 Task: Search one way flight ticket for 5 adults, 2 children, 1 infant in seat and 1 infant on lap in economy from Sitka: Sitka Rocky Gutierrez Airport to Riverton: Central Wyoming Regional Airport (was Riverton Regional) on 5-4-2023. Choice of flights is Delta. Number of bags: 10 checked bags. Price is upto 40000. Outbound departure time preference is 7:30.
Action: Mouse moved to (304, 257)
Screenshot: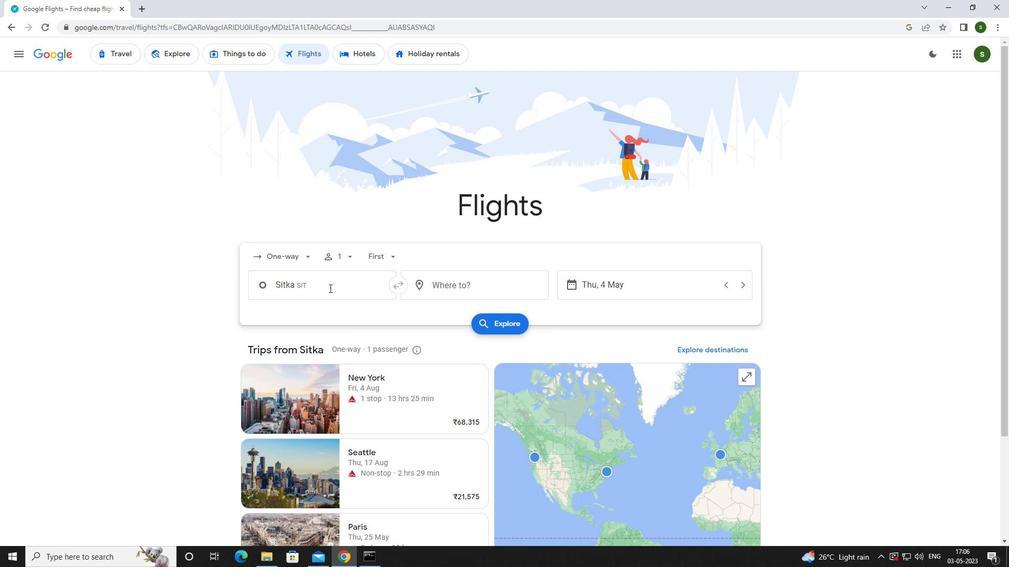 
Action: Mouse pressed left at (304, 257)
Screenshot: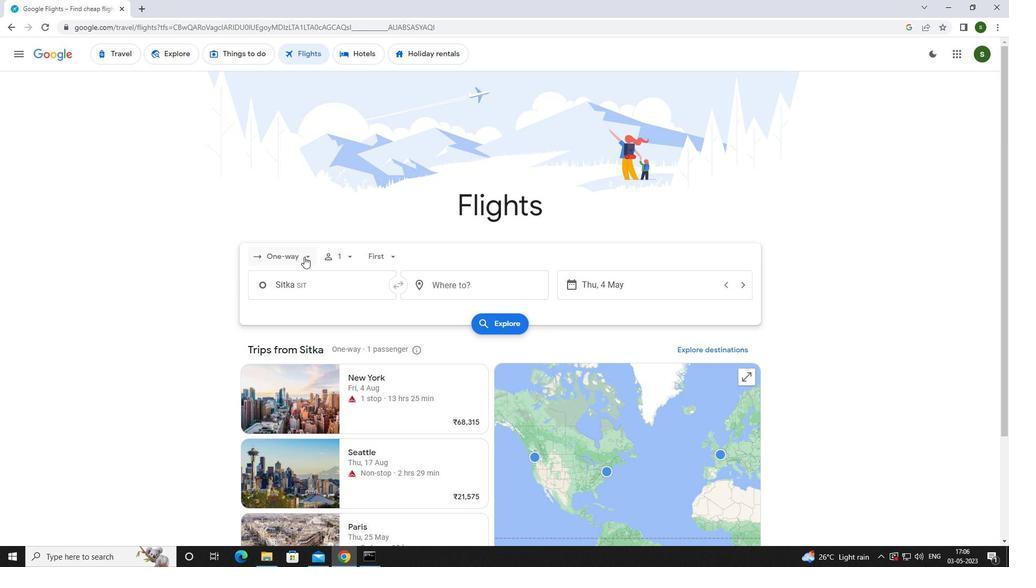 
Action: Mouse moved to (301, 304)
Screenshot: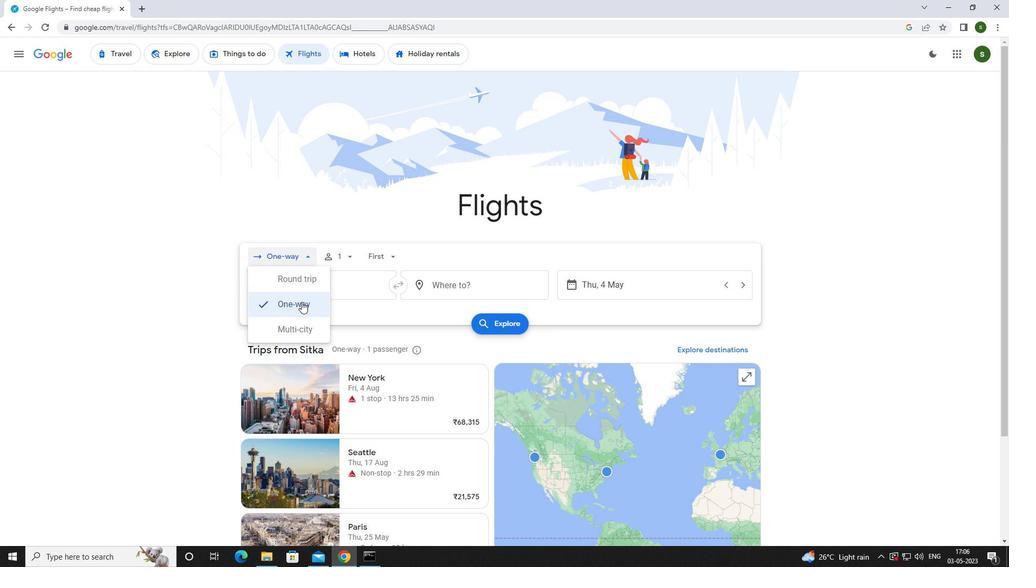 
Action: Mouse pressed left at (301, 304)
Screenshot: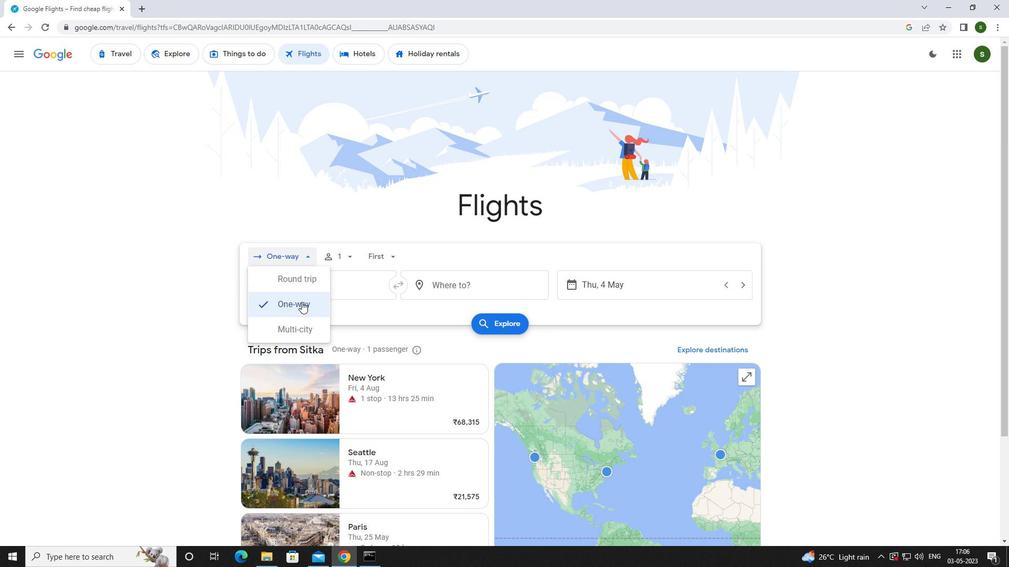 
Action: Mouse moved to (340, 252)
Screenshot: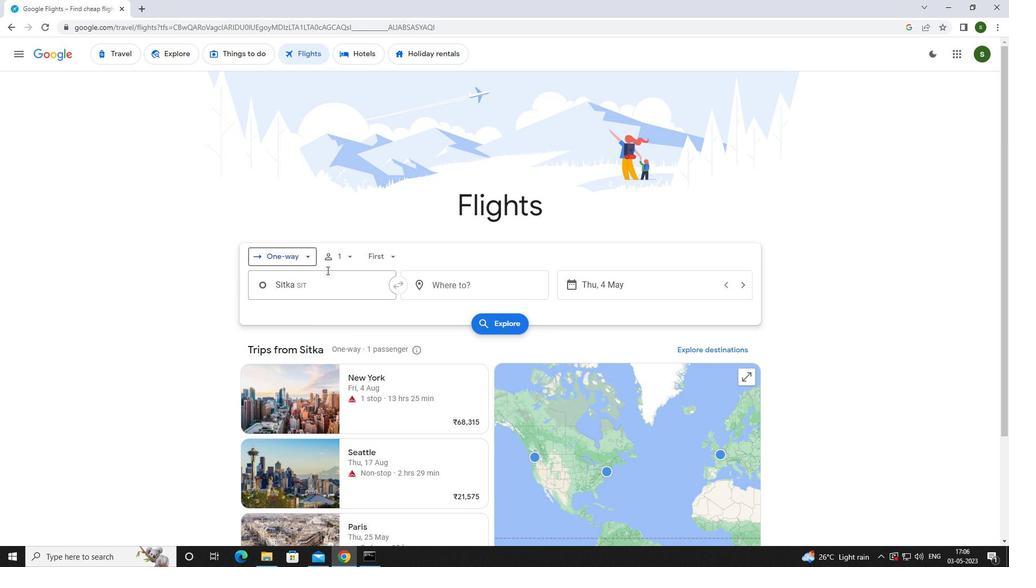 
Action: Mouse pressed left at (340, 252)
Screenshot: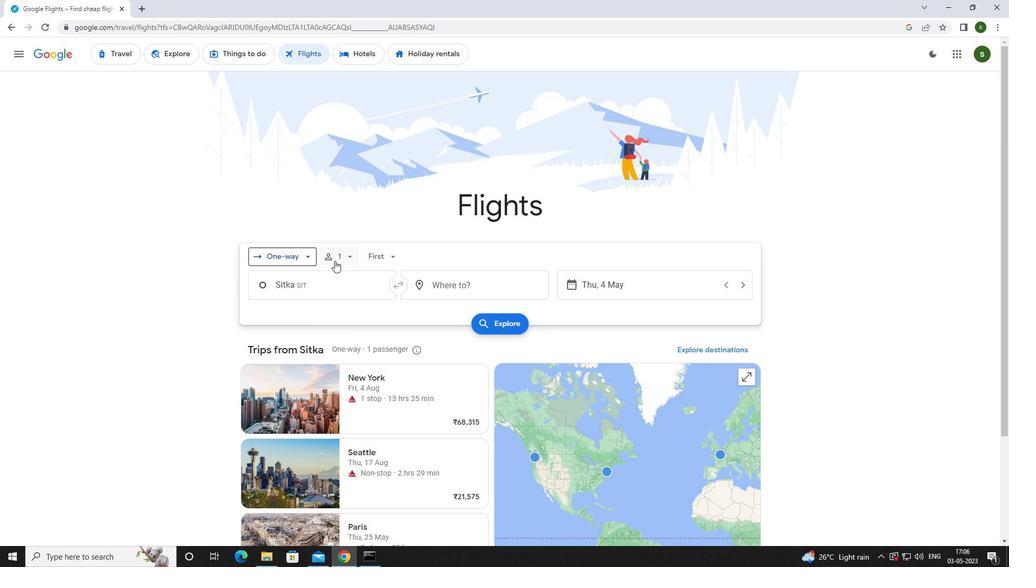 
Action: Mouse moved to (433, 285)
Screenshot: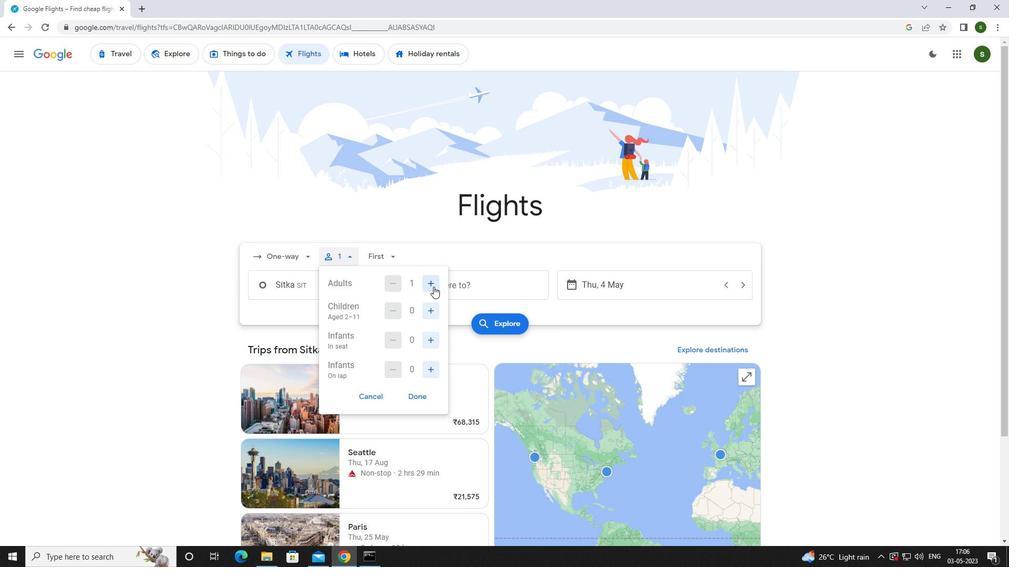 
Action: Mouse pressed left at (433, 285)
Screenshot: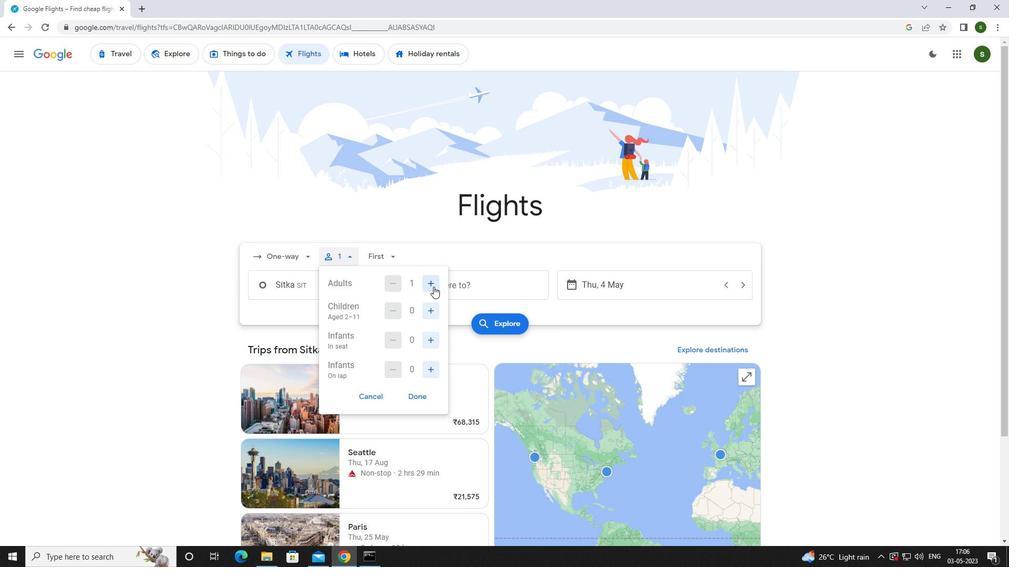 
Action: Mouse pressed left at (433, 285)
Screenshot: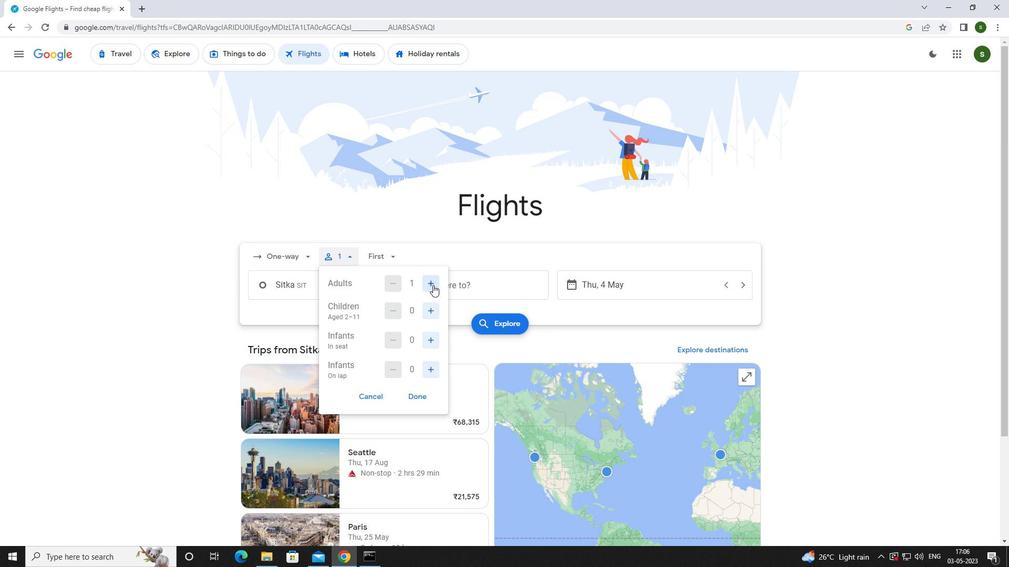 
Action: Mouse pressed left at (433, 285)
Screenshot: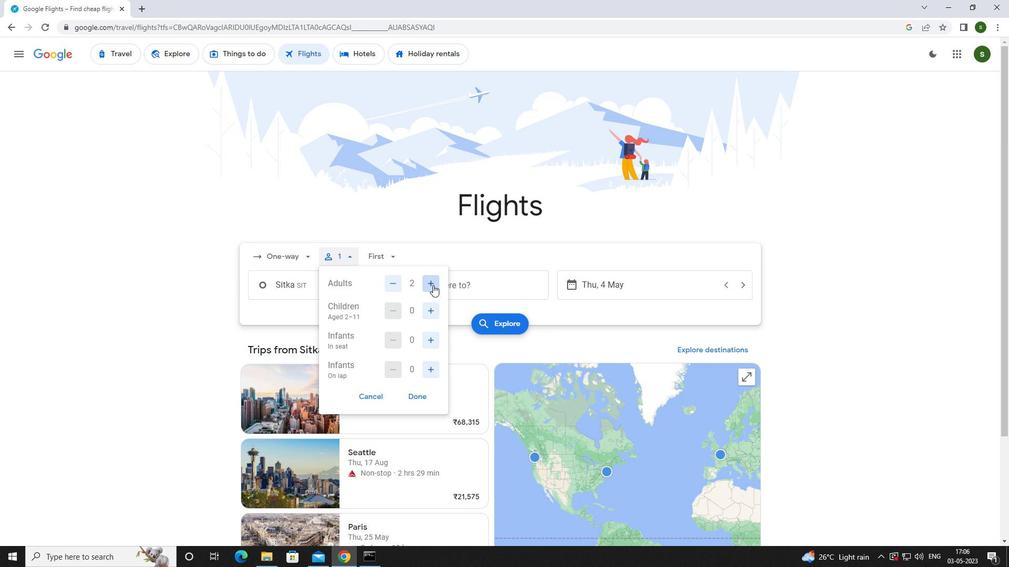 
Action: Mouse pressed left at (433, 285)
Screenshot: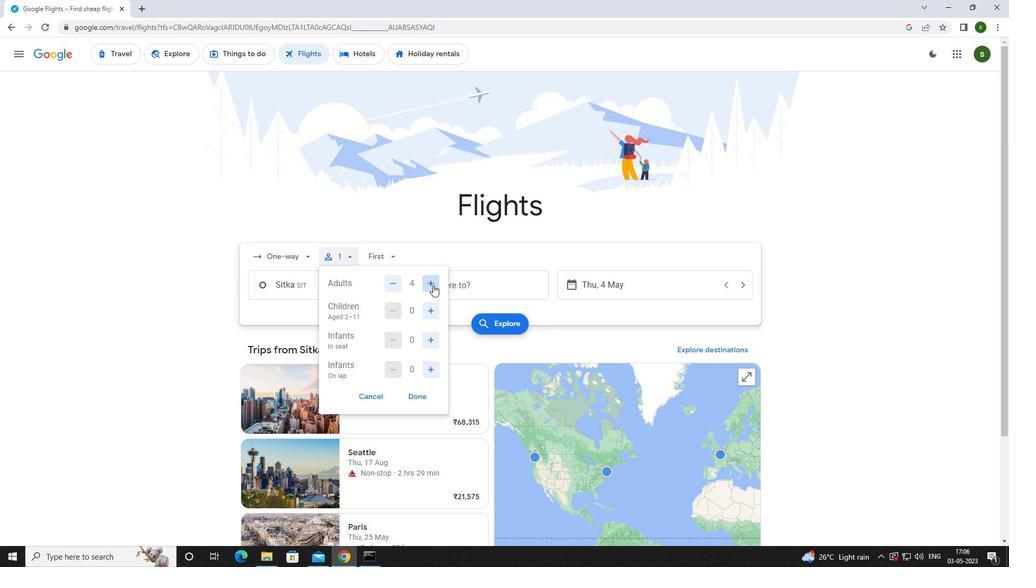 
Action: Mouse moved to (427, 309)
Screenshot: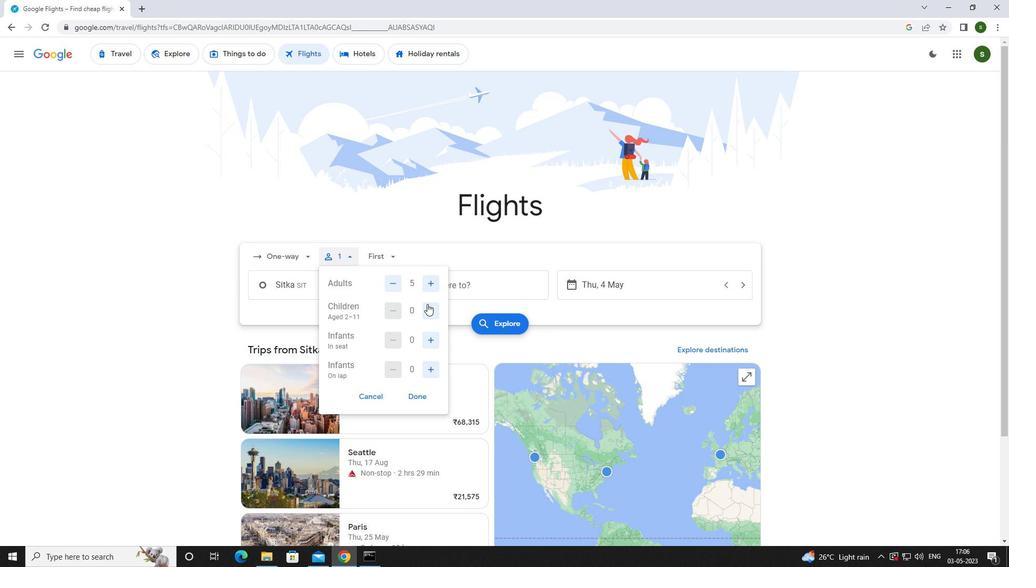 
Action: Mouse pressed left at (427, 309)
Screenshot: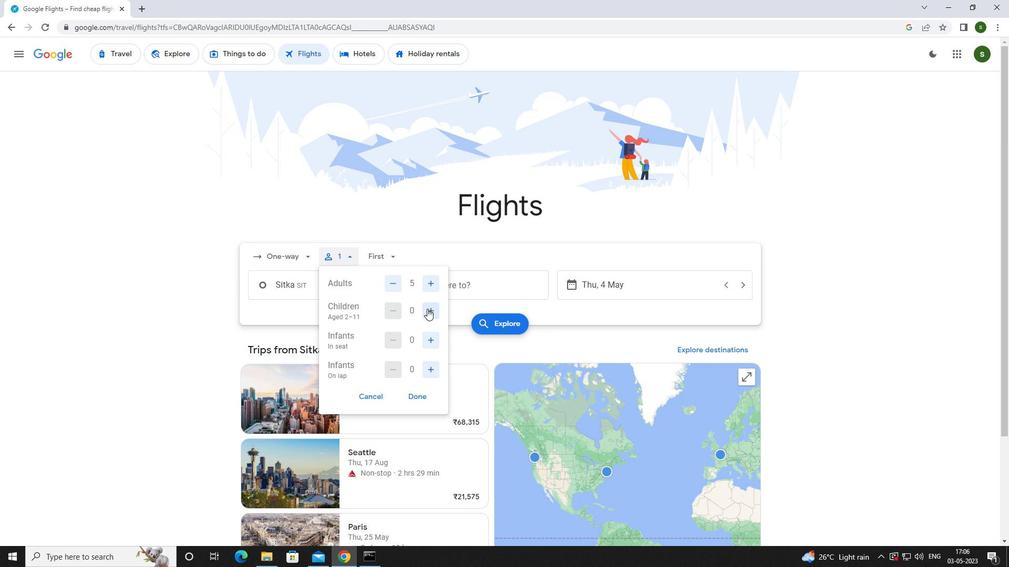 
Action: Mouse pressed left at (427, 309)
Screenshot: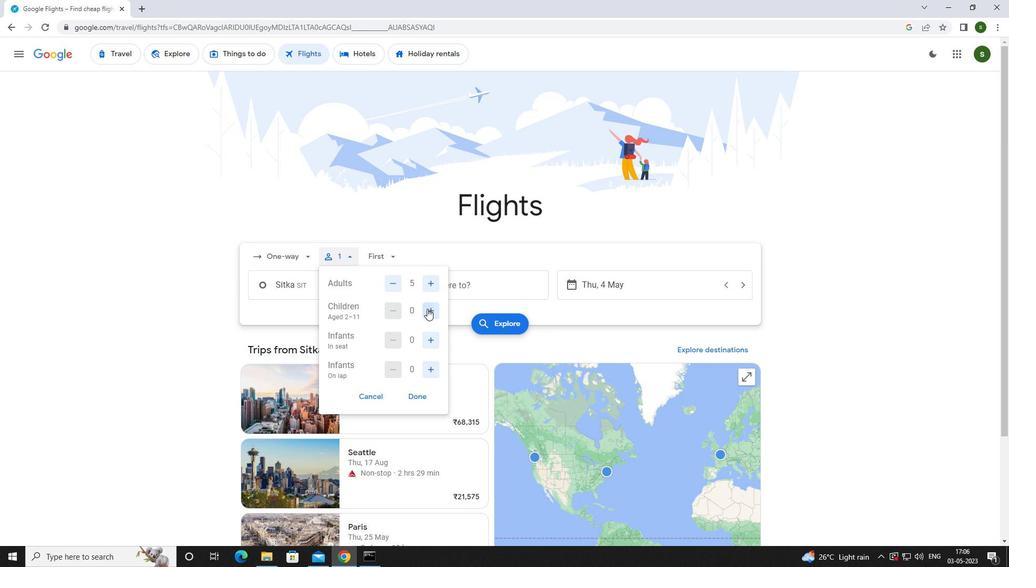 
Action: Mouse moved to (430, 343)
Screenshot: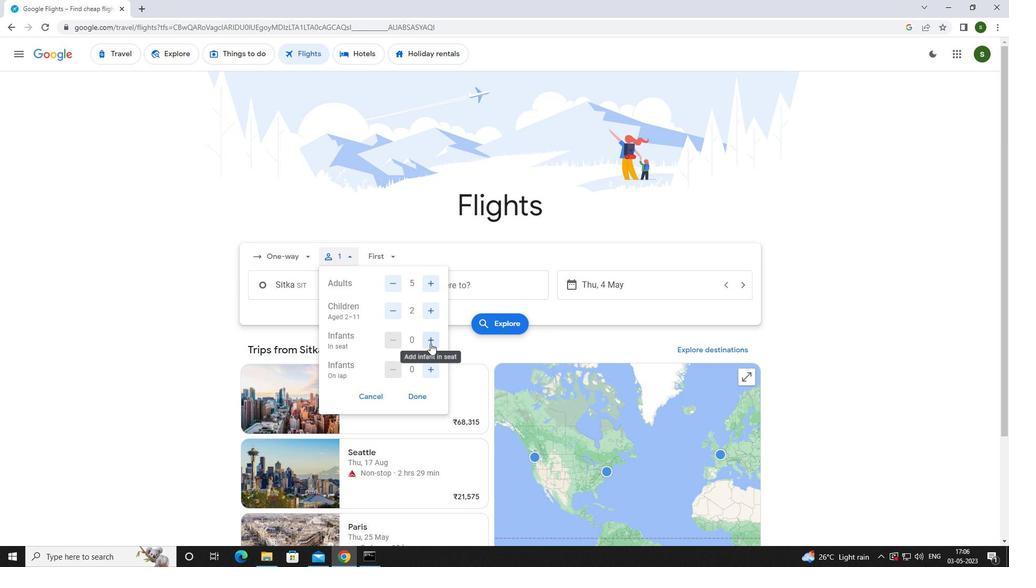 
Action: Mouse pressed left at (430, 343)
Screenshot: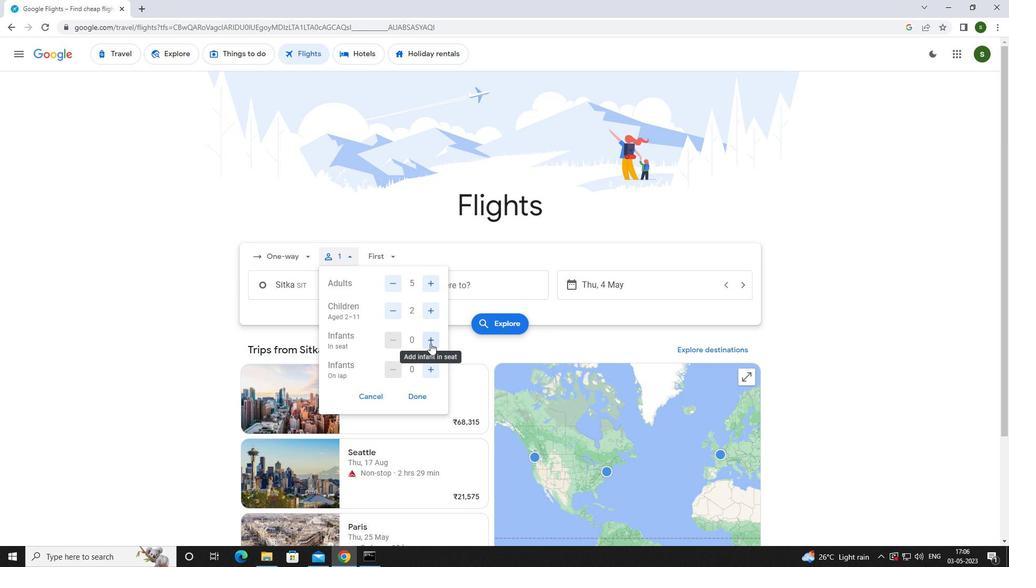 
Action: Mouse moved to (433, 370)
Screenshot: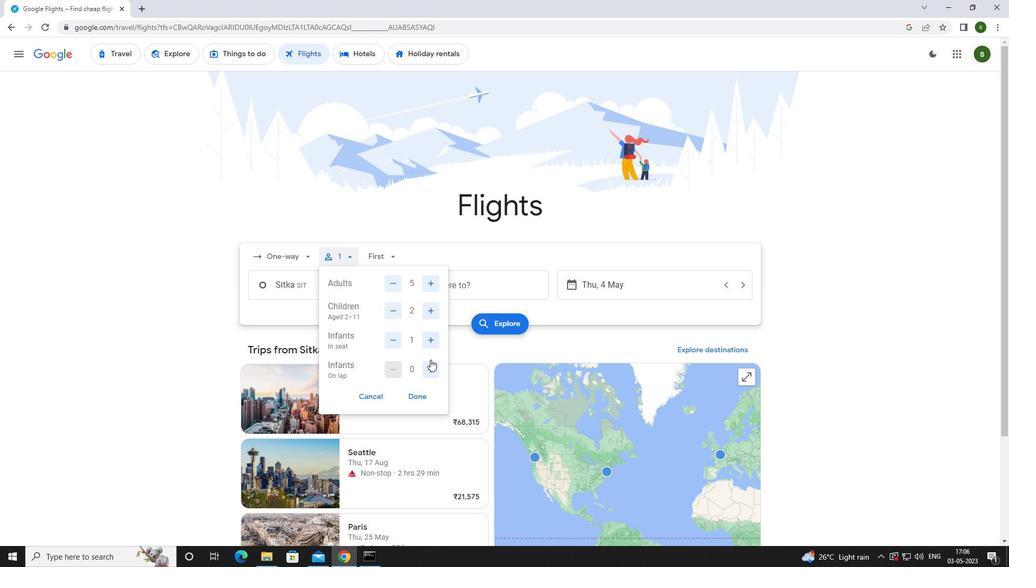 
Action: Mouse pressed left at (433, 370)
Screenshot: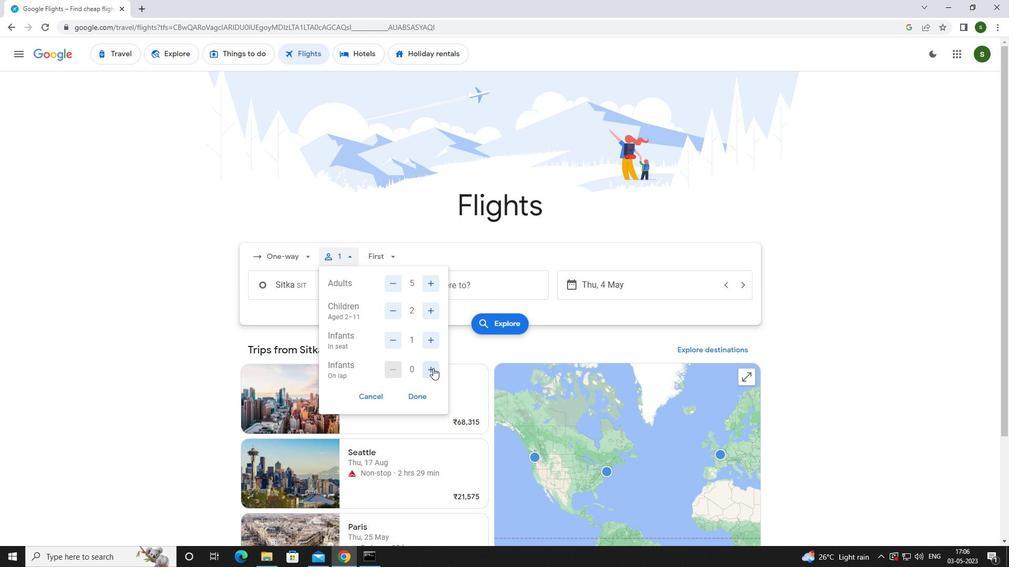 
Action: Mouse moved to (392, 251)
Screenshot: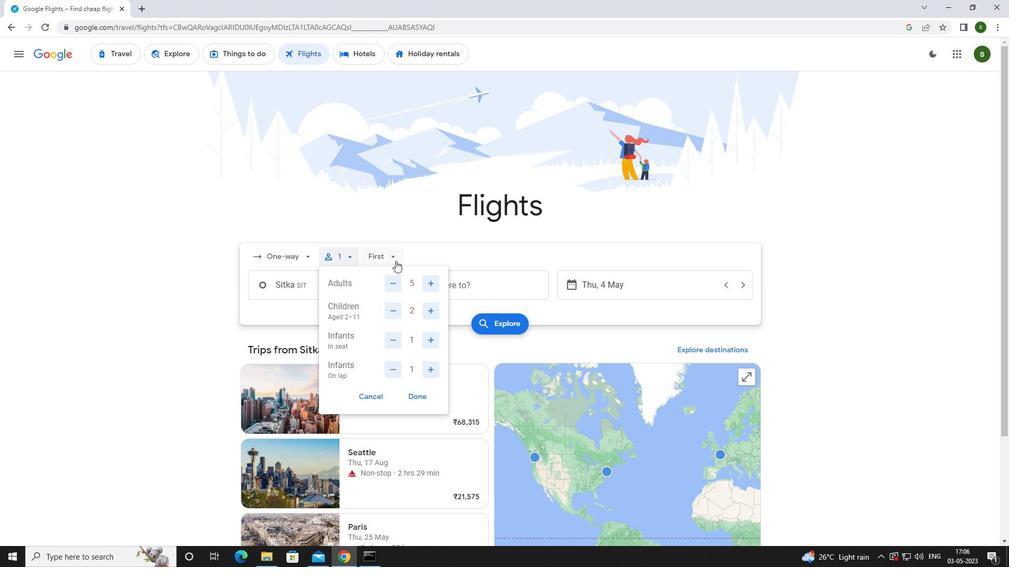 
Action: Mouse pressed left at (392, 251)
Screenshot: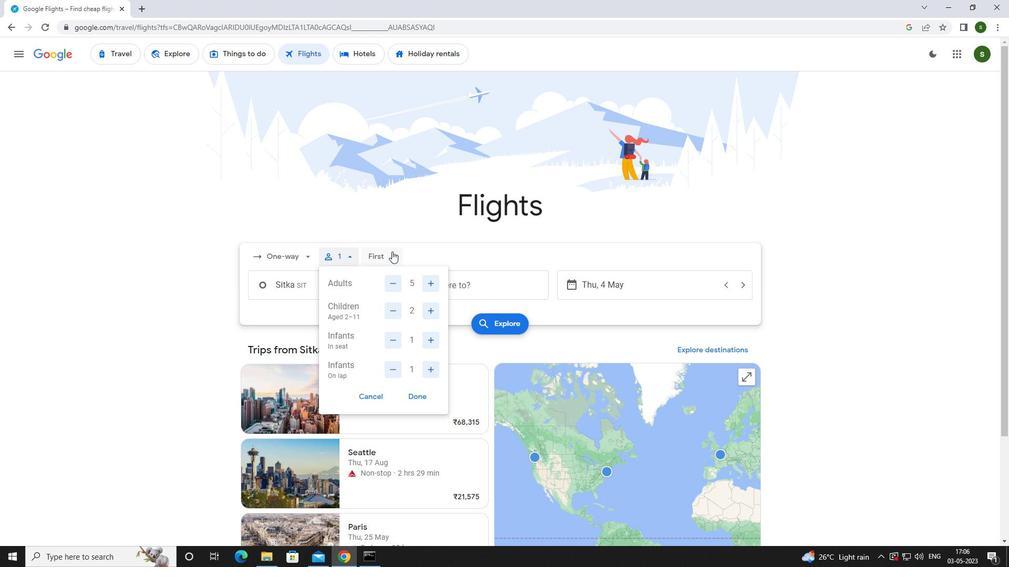 
Action: Mouse moved to (399, 282)
Screenshot: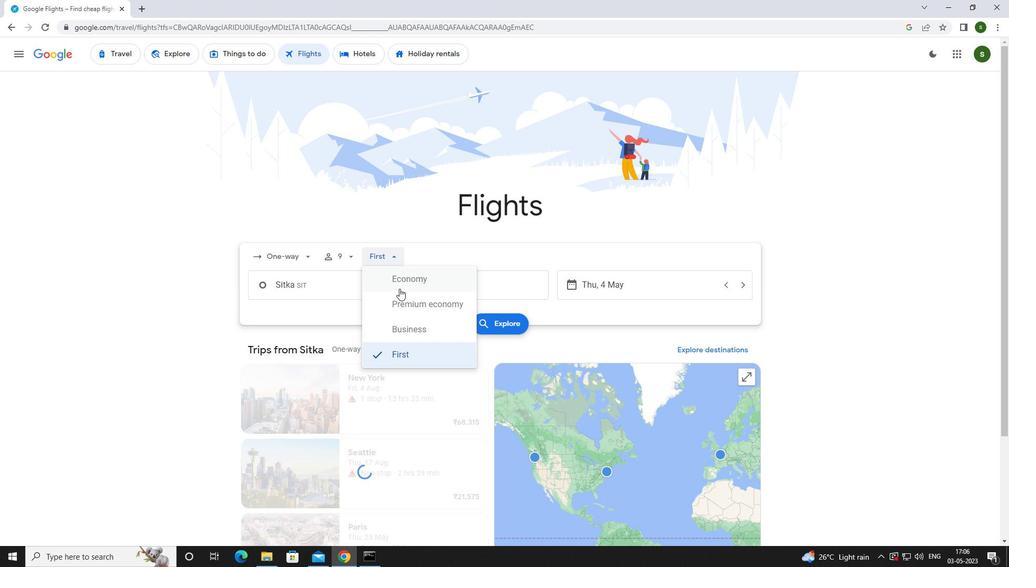 
Action: Mouse pressed left at (399, 282)
Screenshot: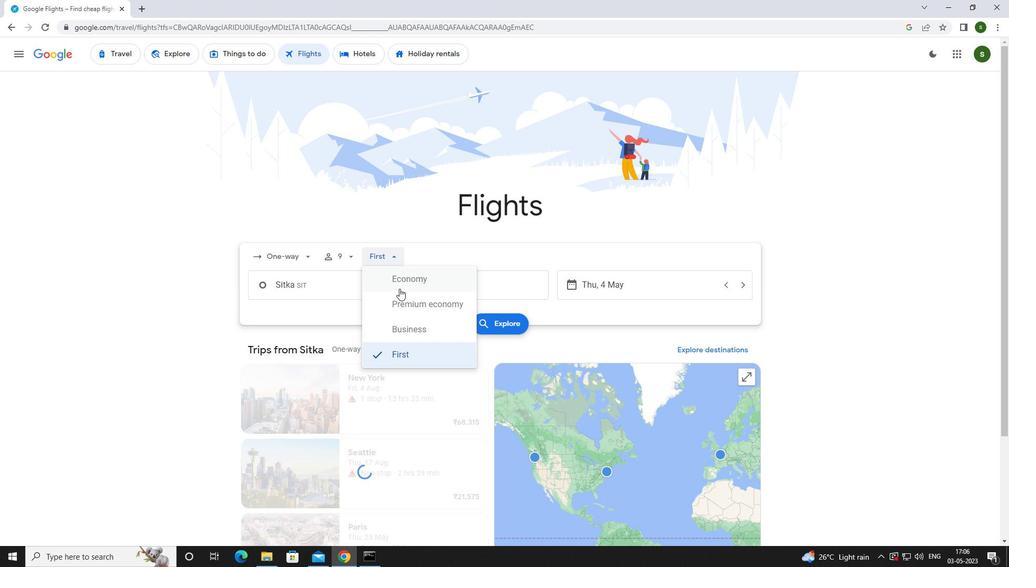 
Action: Mouse moved to (367, 292)
Screenshot: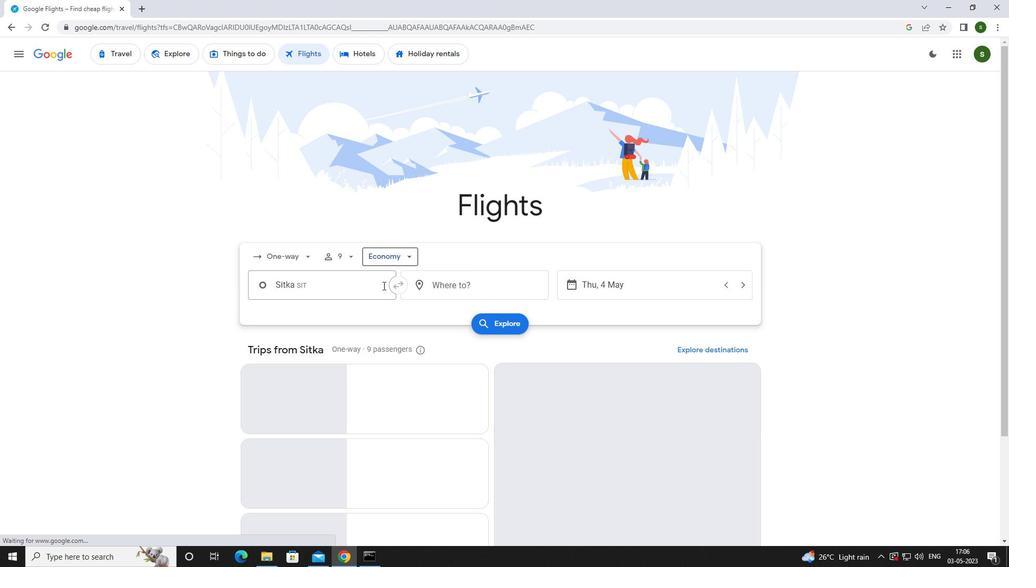 
Action: Mouse pressed left at (367, 292)
Screenshot: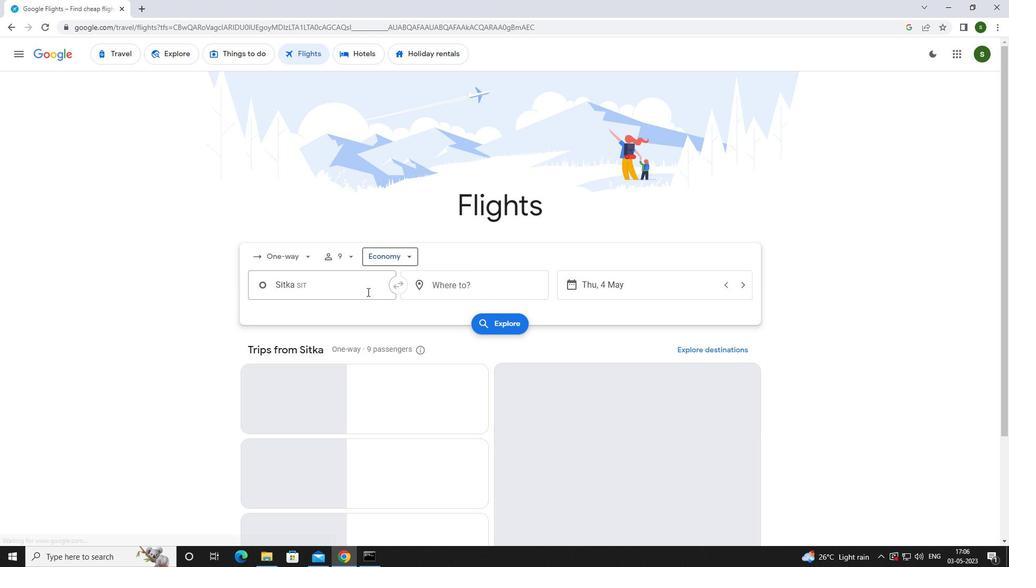 
Action: Mouse moved to (366, 292)
Screenshot: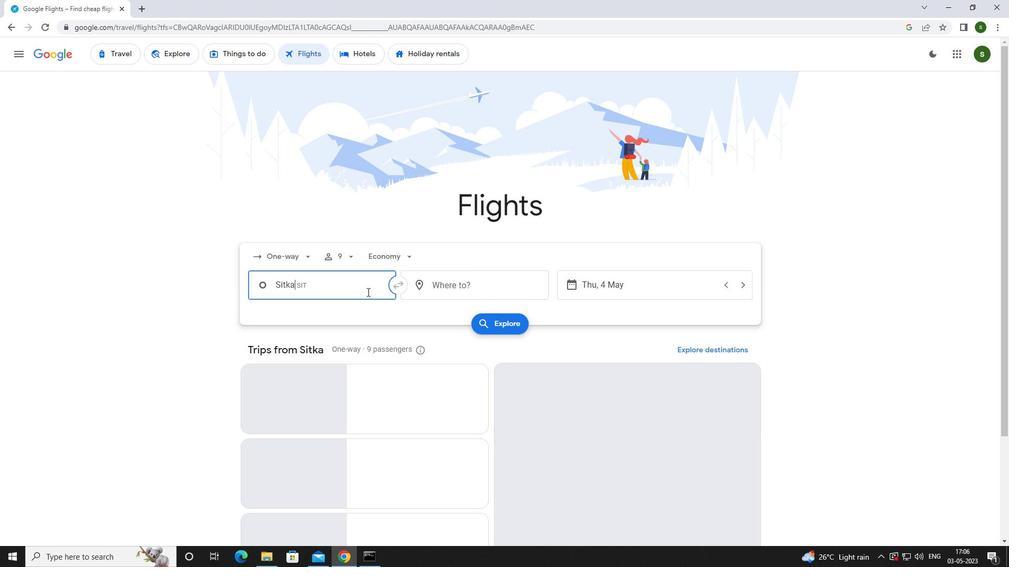 
Action: Key pressed <Key.caps_lock>s<Key.caps_lock>itka
Screenshot: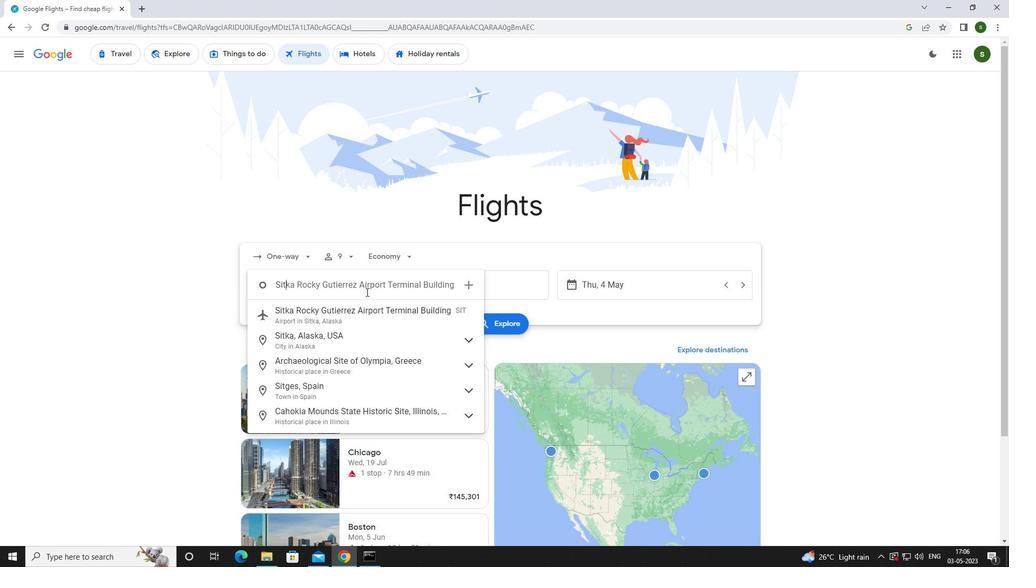 
Action: Mouse moved to (368, 334)
Screenshot: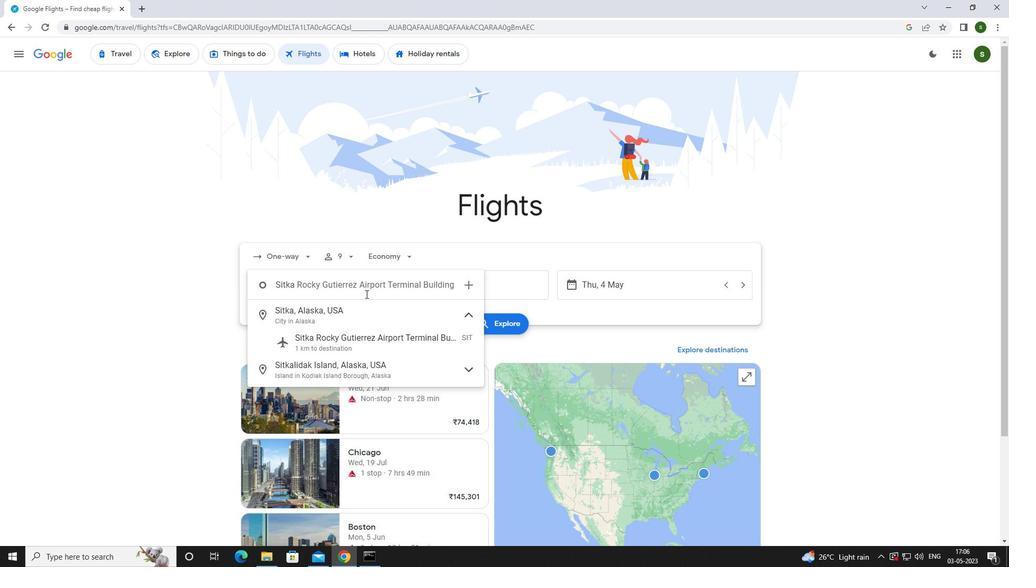 
Action: Mouse pressed left at (368, 334)
Screenshot: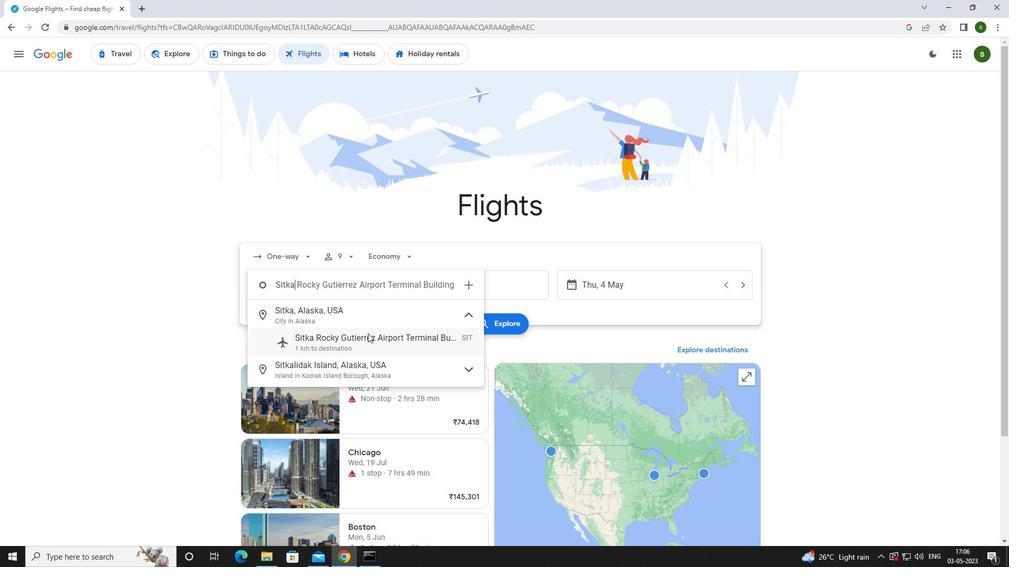 
Action: Mouse moved to (437, 283)
Screenshot: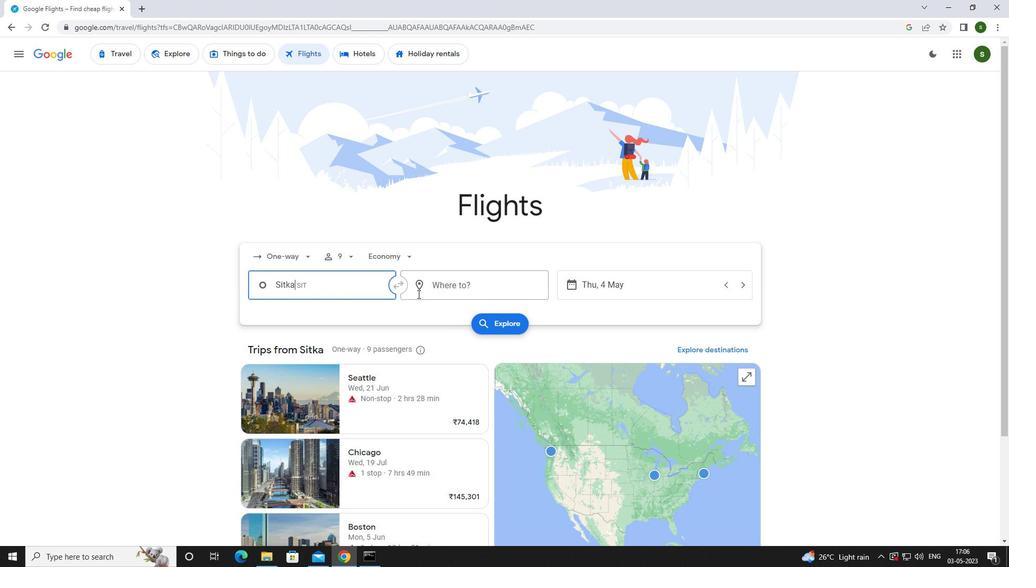 
Action: Mouse pressed left at (437, 283)
Screenshot: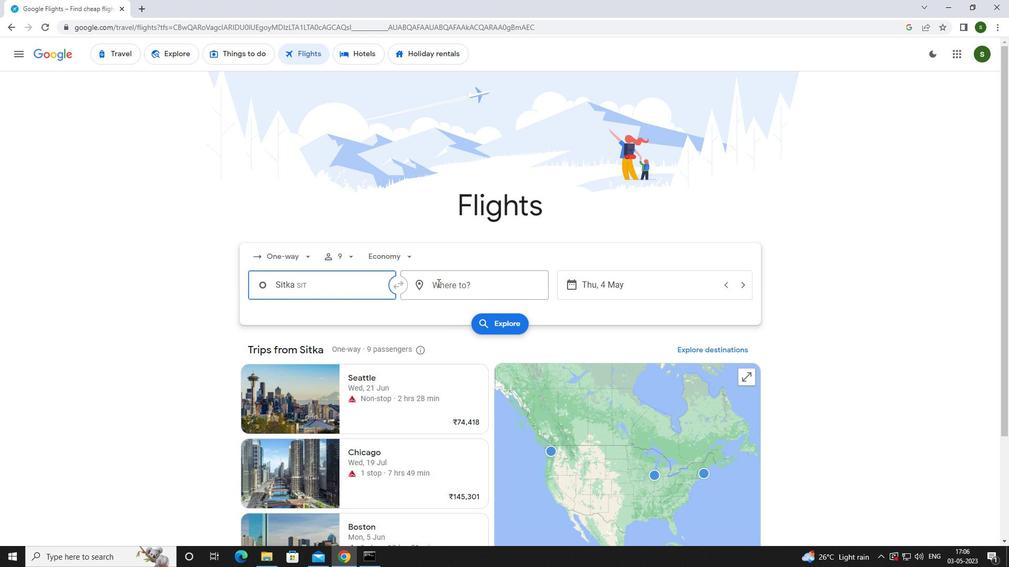 
Action: Mouse moved to (439, 280)
Screenshot: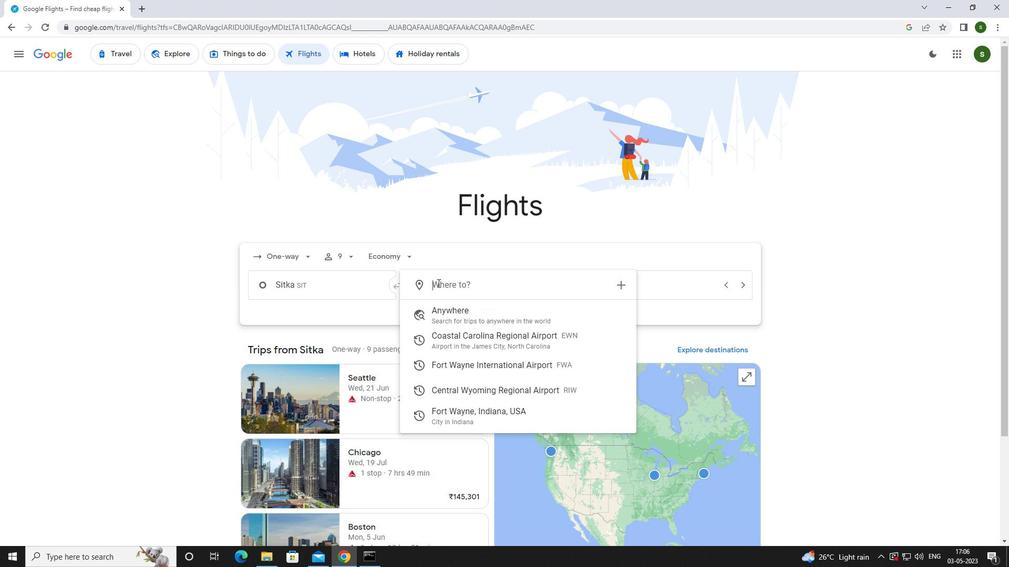 
Action: Key pressed <Key.caps_lock>r<Key.caps_lock>iverto
Screenshot: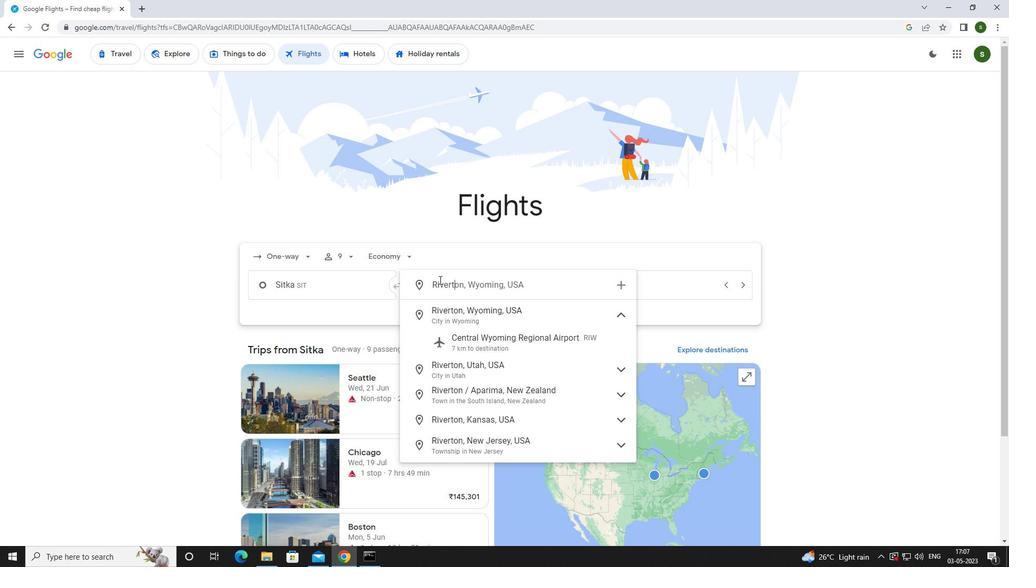 
Action: Mouse moved to (469, 331)
Screenshot: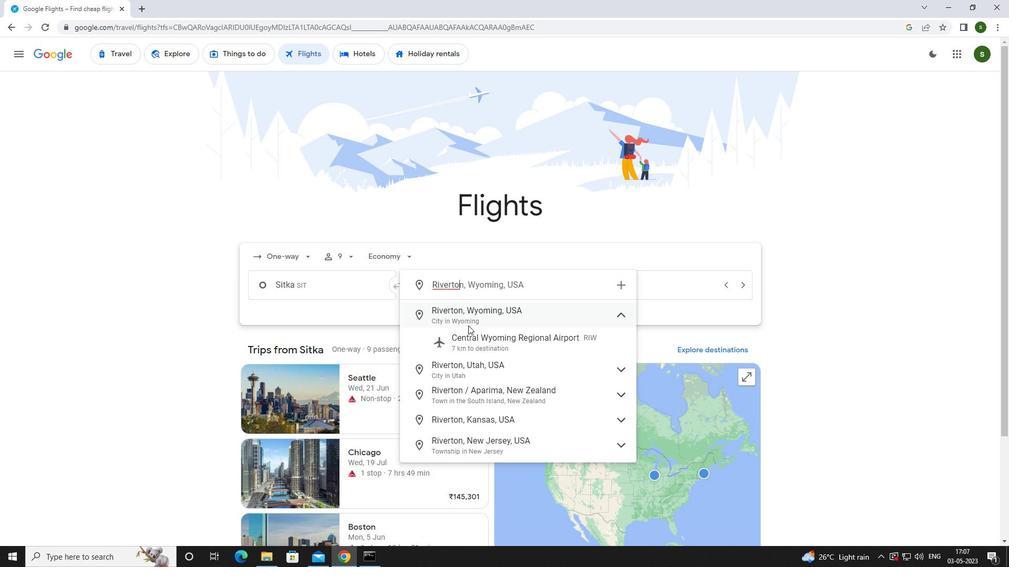 
Action: Mouse pressed left at (469, 331)
Screenshot: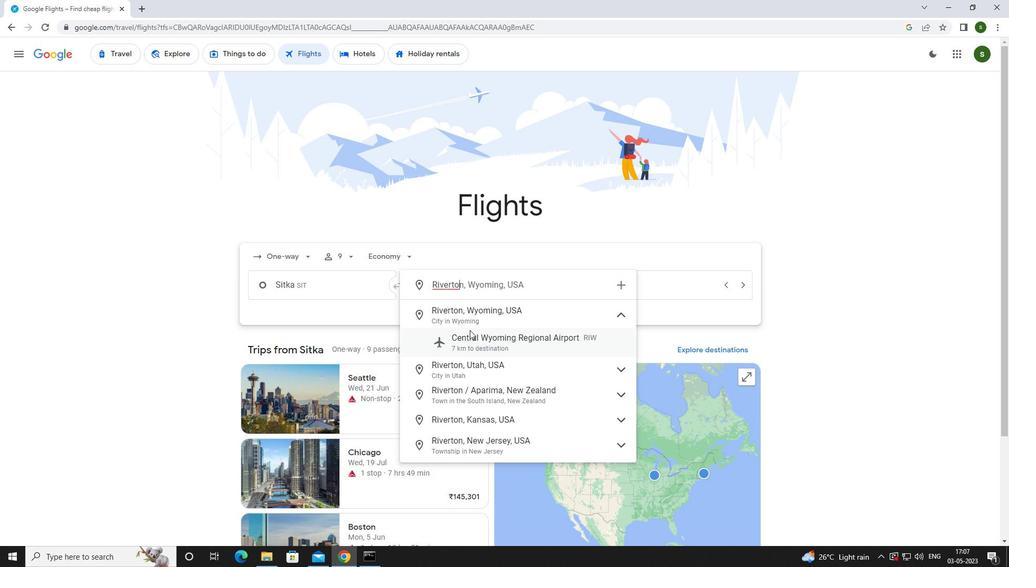 
Action: Mouse moved to (639, 287)
Screenshot: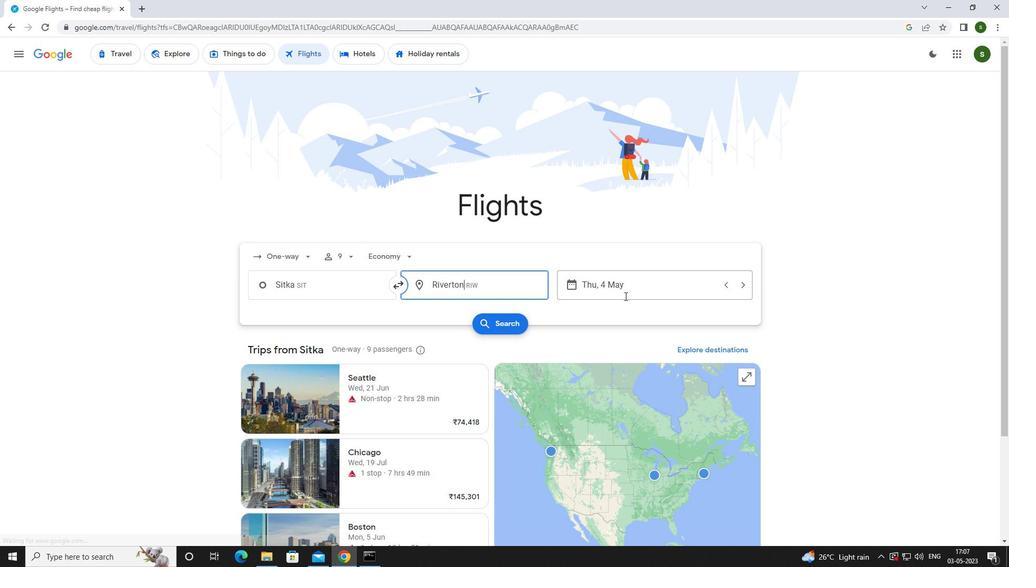 
Action: Mouse pressed left at (639, 287)
Screenshot: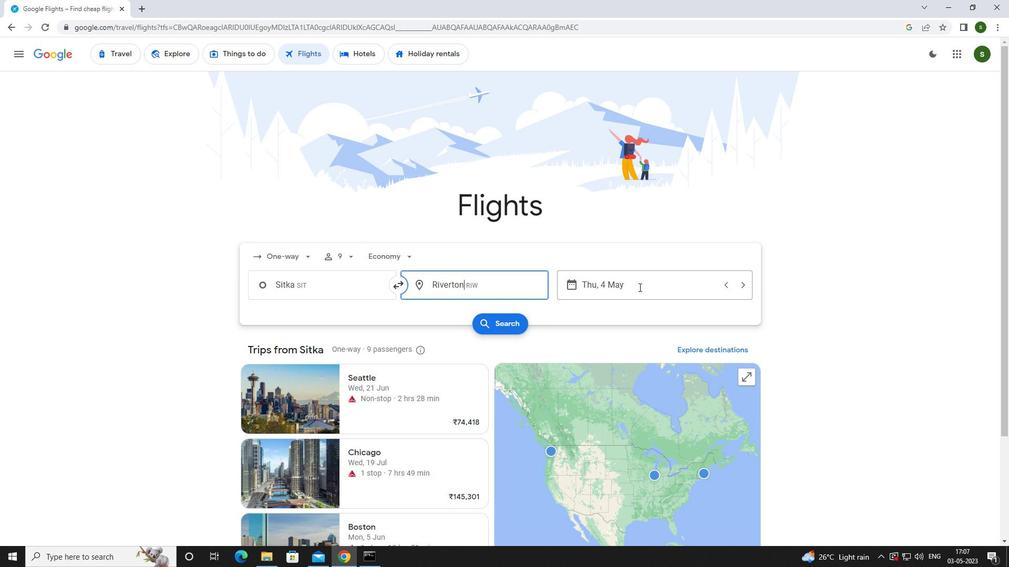 
Action: Mouse moved to (484, 354)
Screenshot: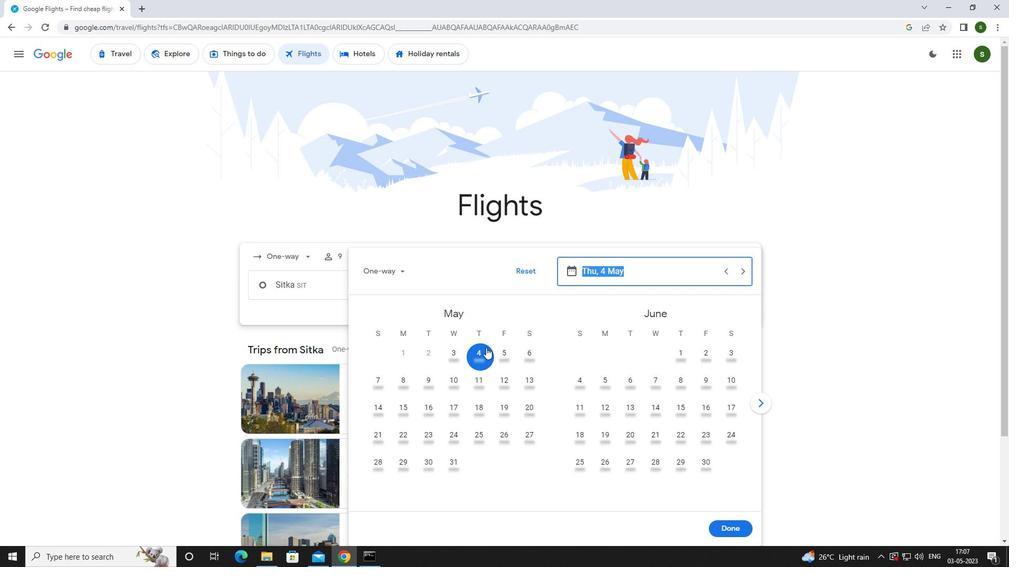 
Action: Mouse pressed left at (484, 354)
Screenshot: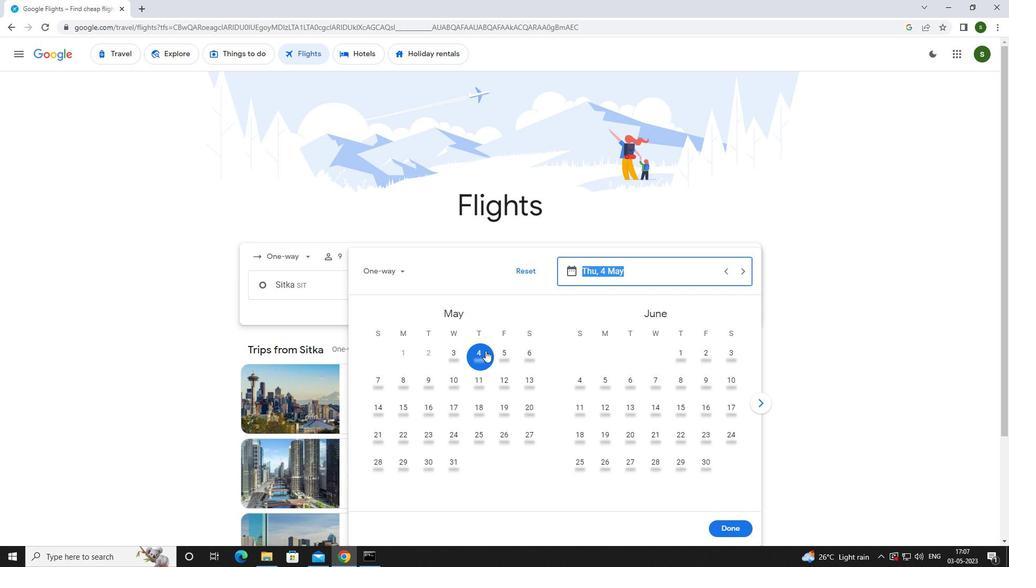 
Action: Mouse moved to (738, 534)
Screenshot: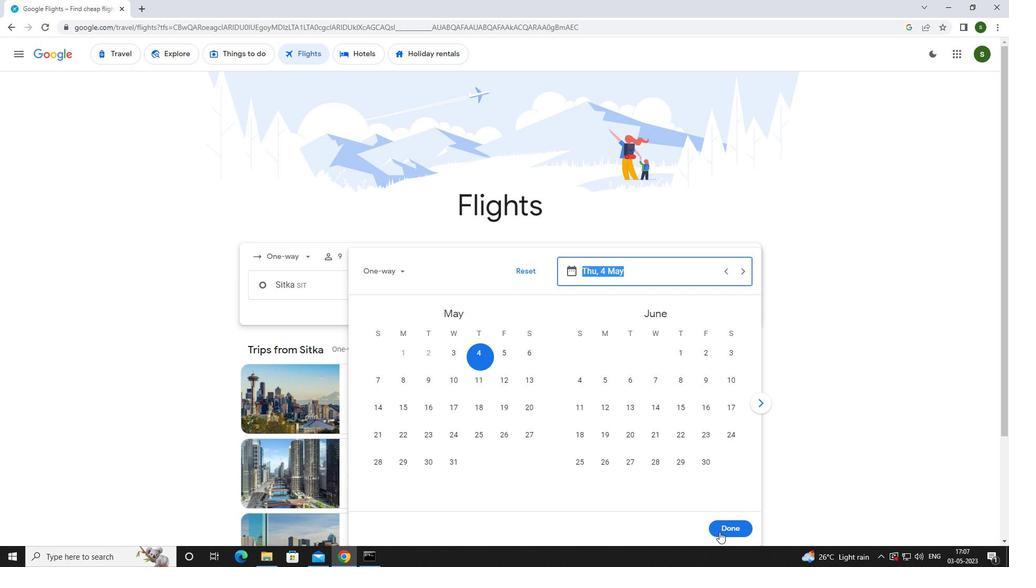 
Action: Mouse pressed left at (738, 534)
Screenshot: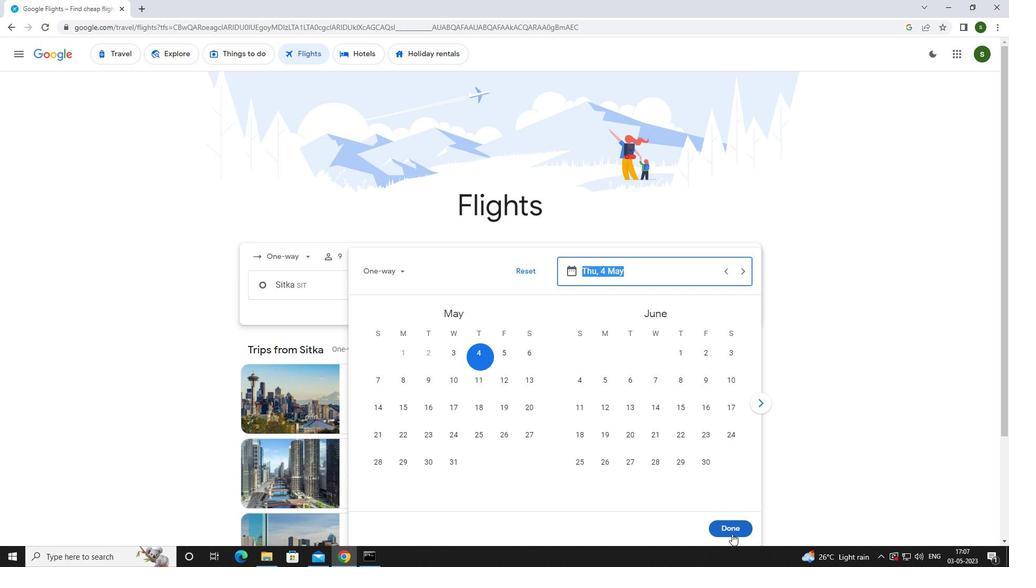
Action: Mouse moved to (495, 324)
Screenshot: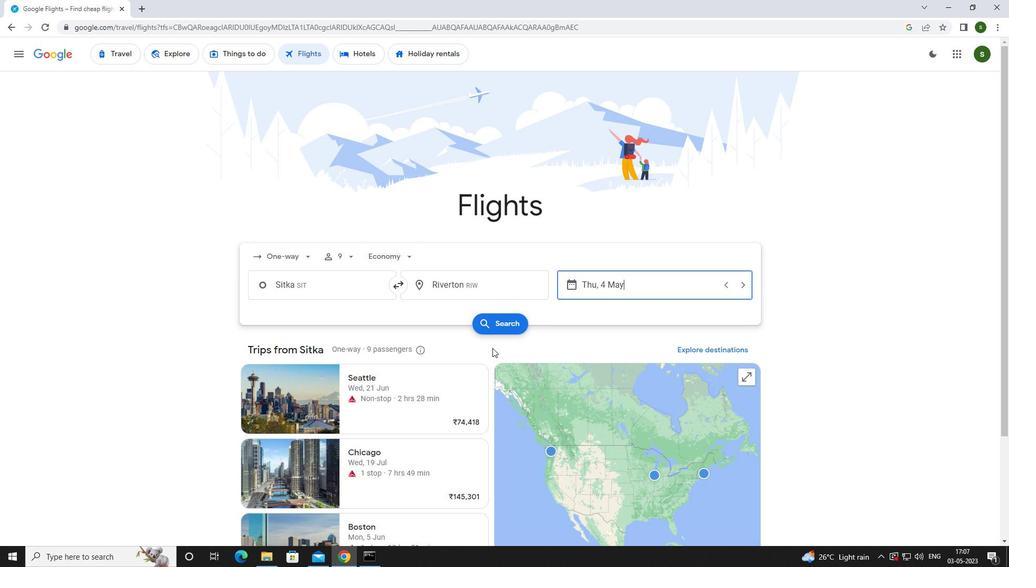 
Action: Mouse pressed left at (495, 324)
Screenshot: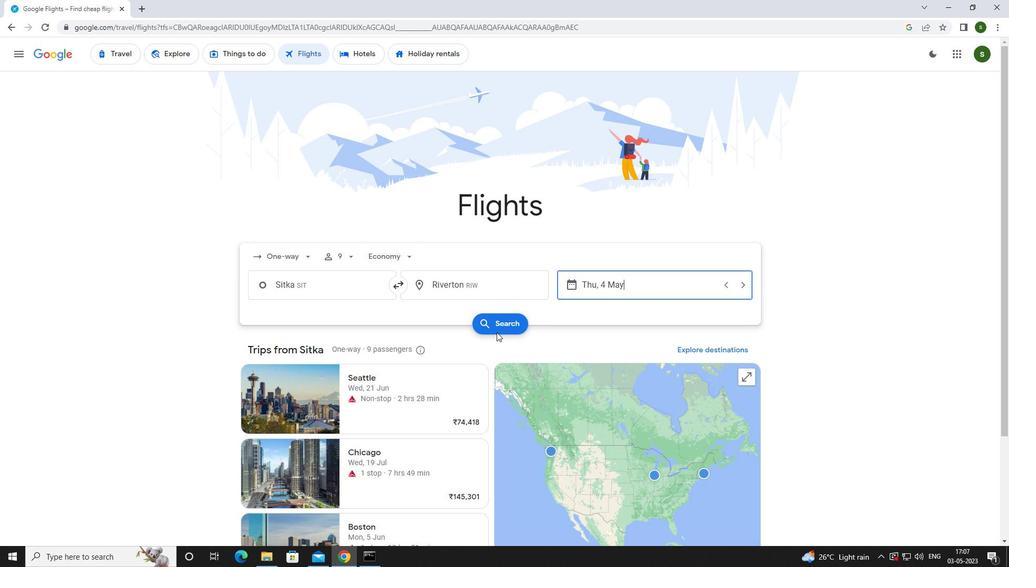 
Action: Mouse moved to (248, 149)
Screenshot: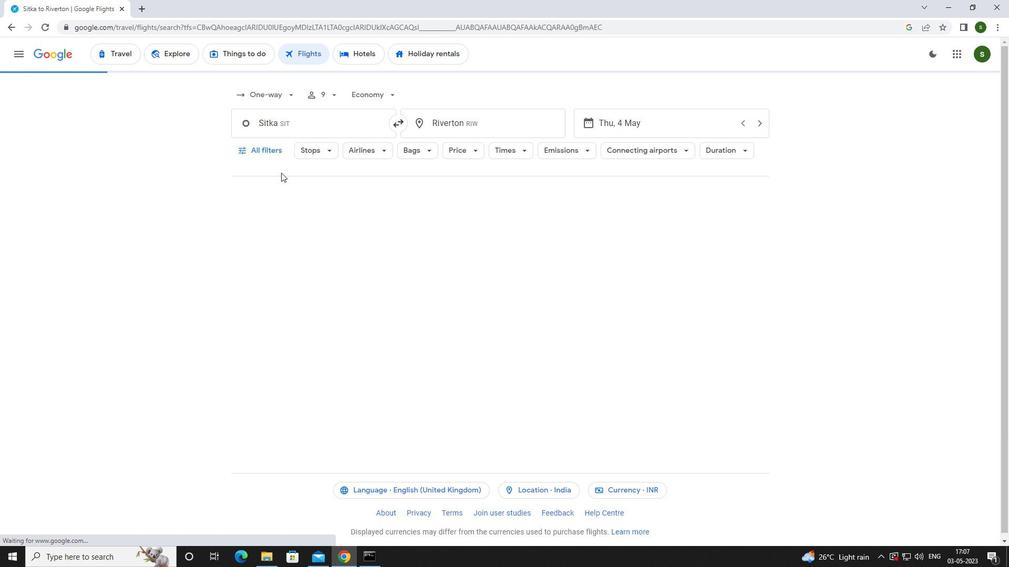 
Action: Mouse pressed left at (248, 149)
Screenshot: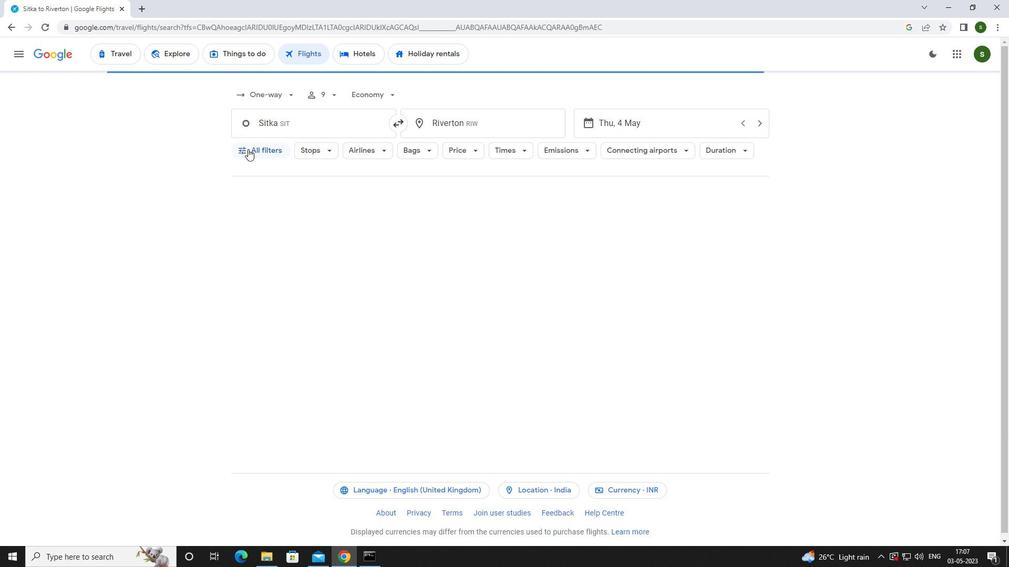 
Action: Mouse moved to (390, 374)
Screenshot: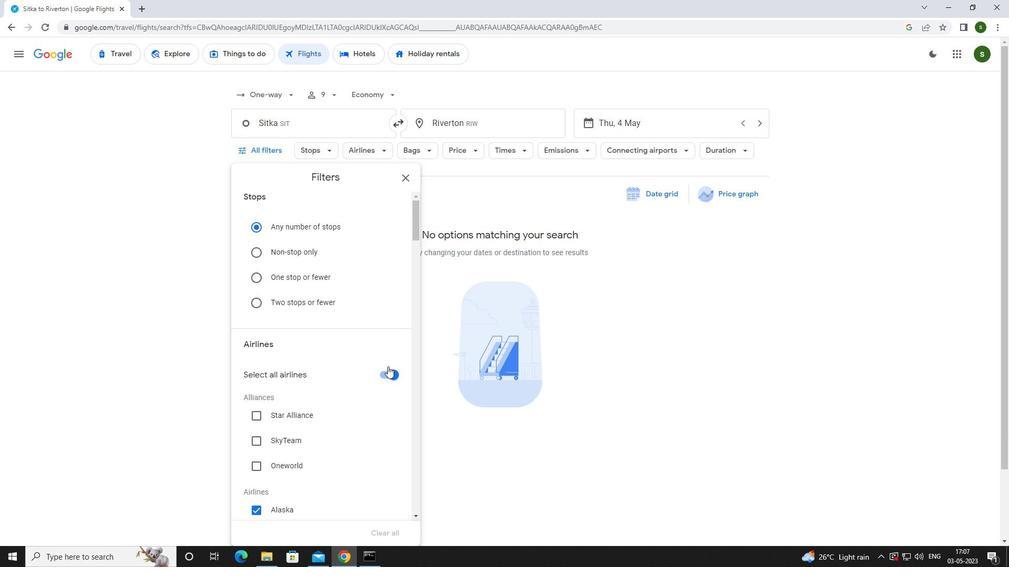 
Action: Mouse pressed left at (390, 374)
Screenshot: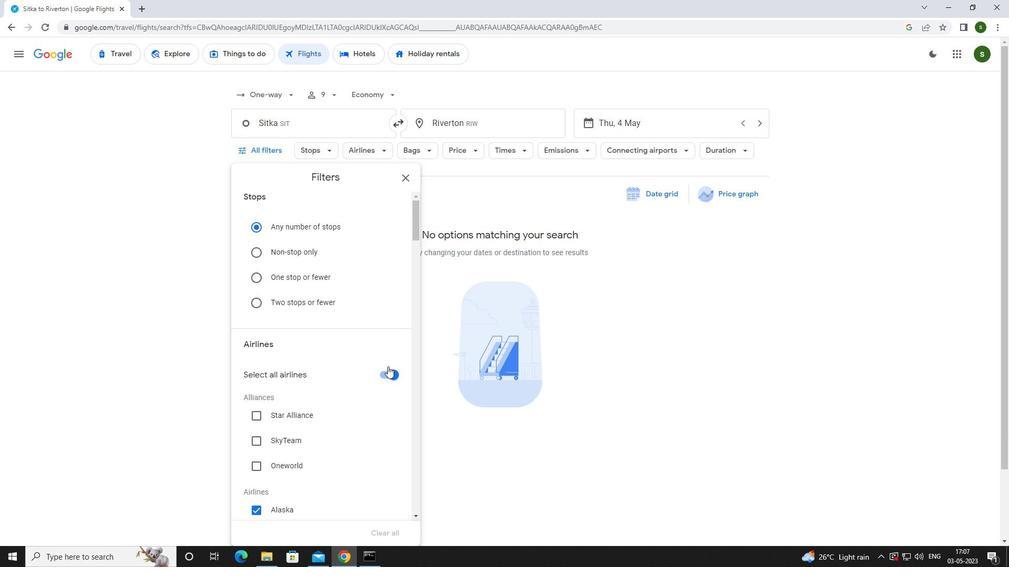 
Action: Mouse moved to (346, 298)
Screenshot: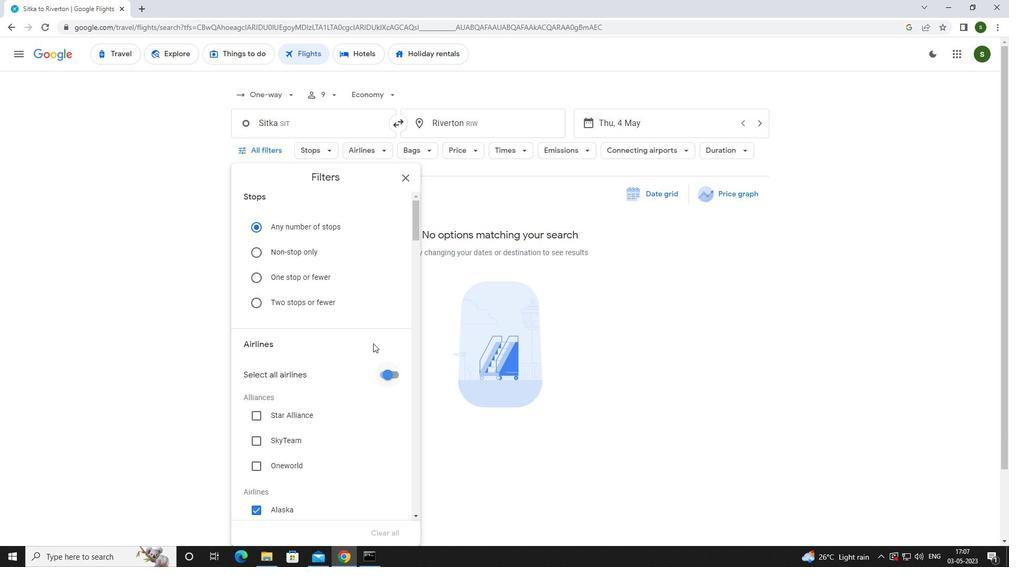 
Action: Mouse scrolled (346, 298) with delta (0, 0)
Screenshot: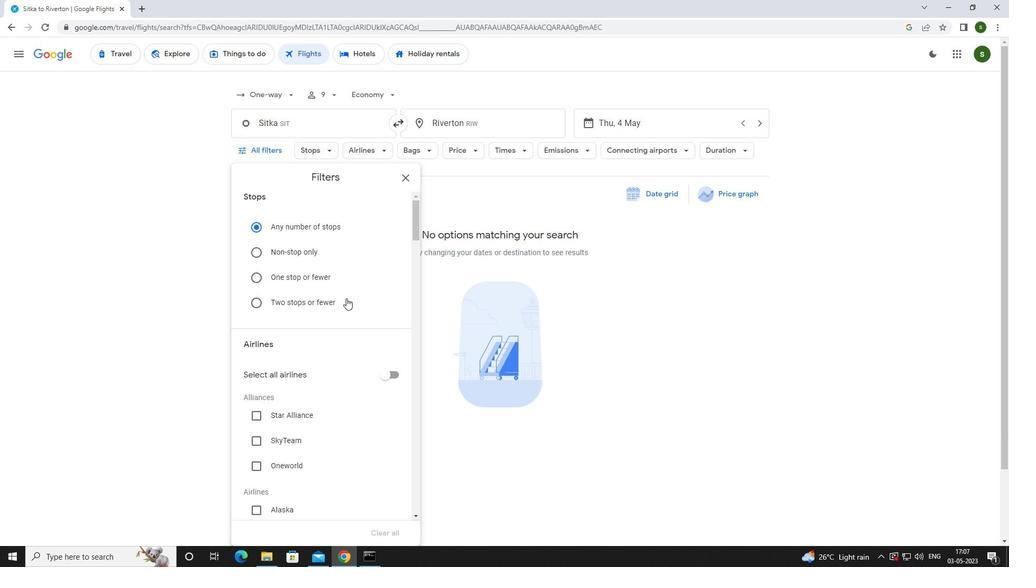 
Action: Mouse scrolled (346, 298) with delta (0, 0)
Screenshot: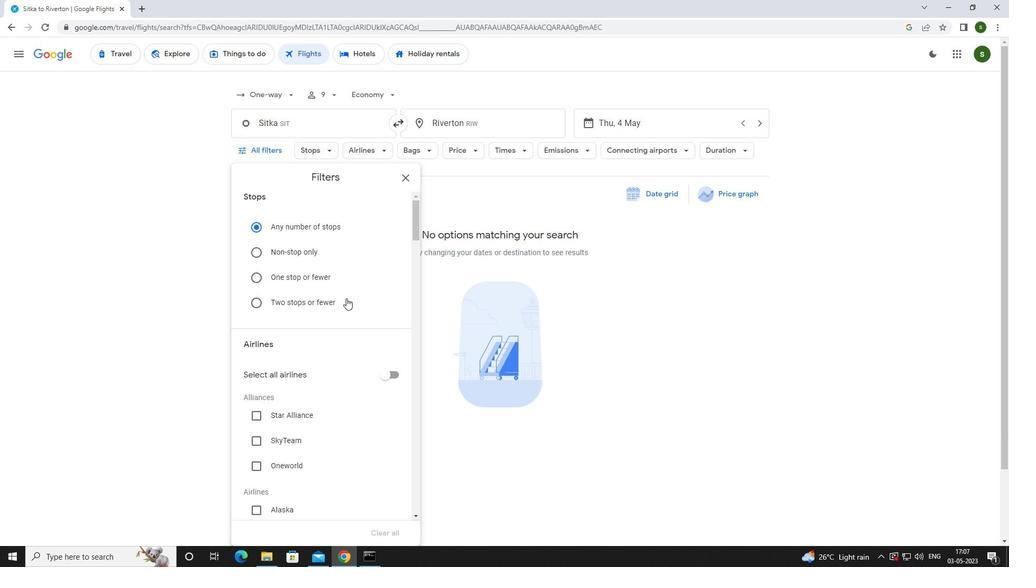 
Action: Mouse scrolled (346, 298) with delta (0, 0)
Screenshot: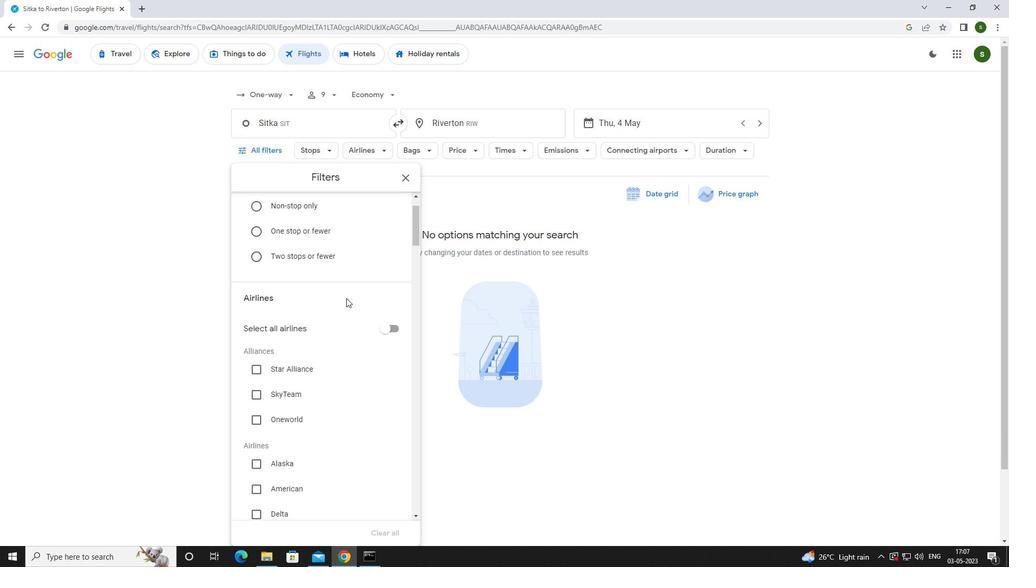 
Action: Mouse scrolled (346, 298) with delta (0, 0)
Screenshot: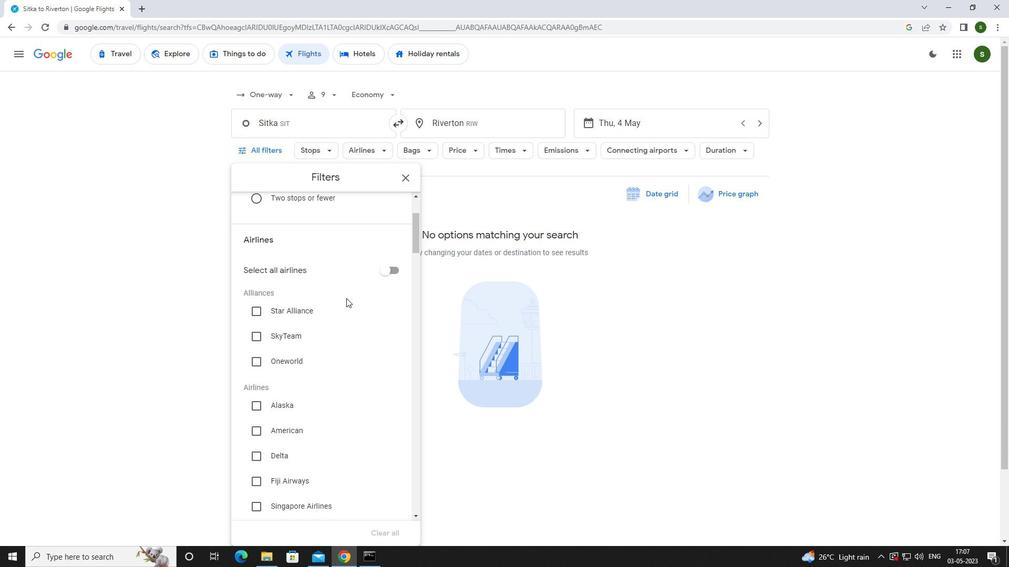 
Action: Mouse moved to (270, 348)
Screenshot: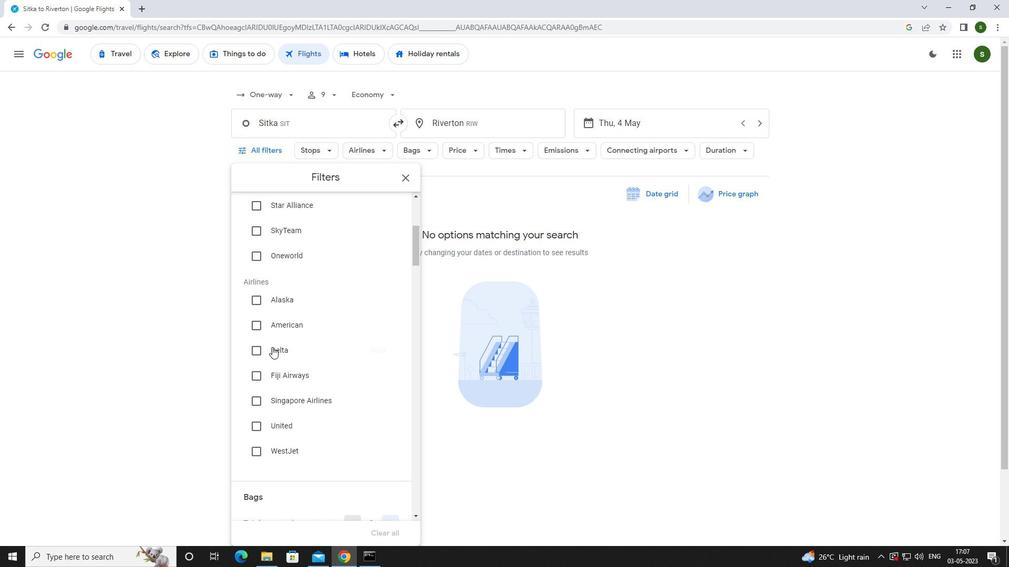 
Action: Mouse pressed left at (270, 348)
Screenshot: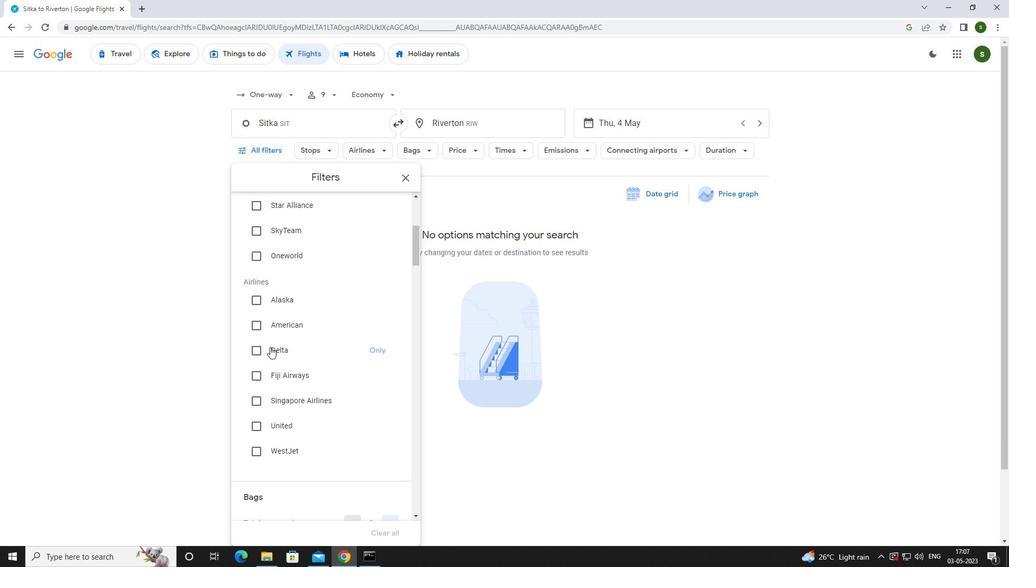 
Action: Mouse scrolled (270, 347) with delta (0, 0)
Screenshot: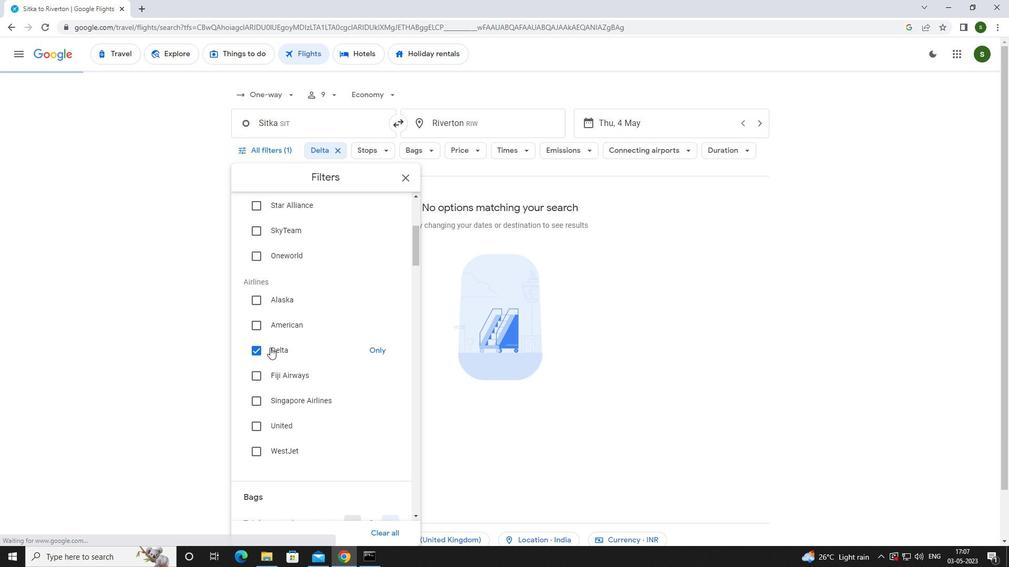 
Action: Mouse scrolled (270, 347) with delta (0, 0)
Screenshot: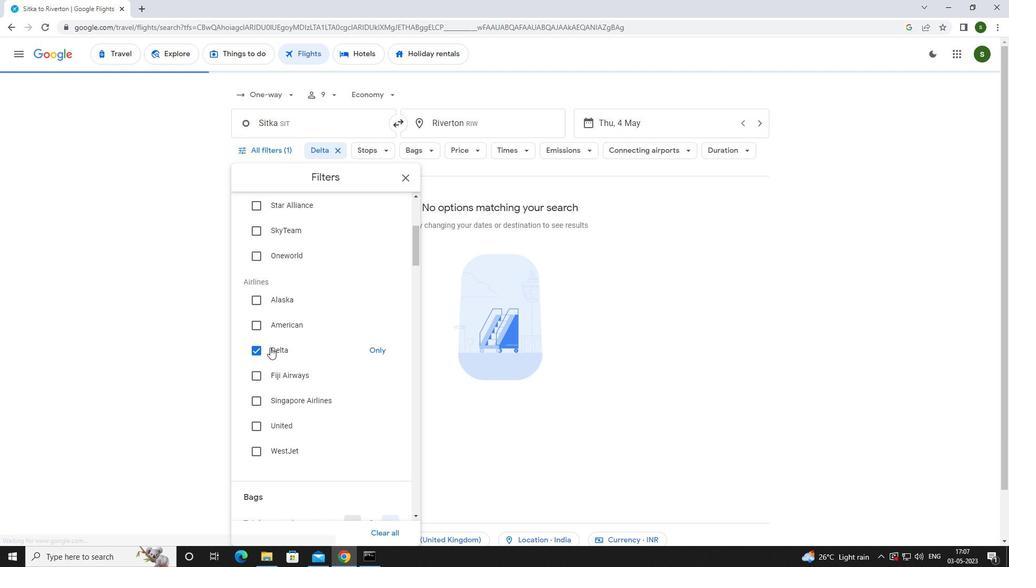 
Action: Mouse scrolled (270, 347) with delta (0, 0)
Screenshot: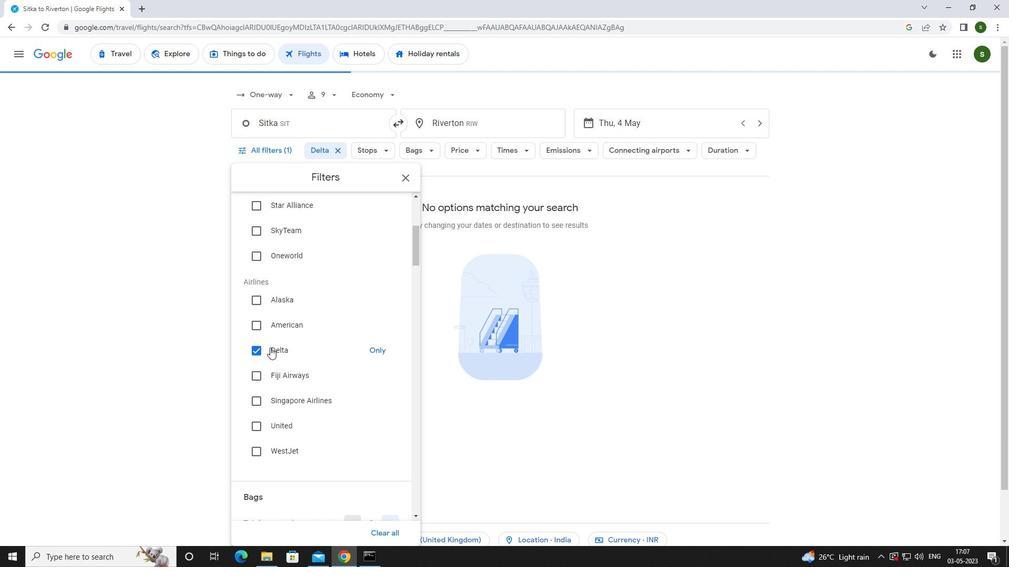 
Action: Mouse moved to (386, 390)
Screenshot: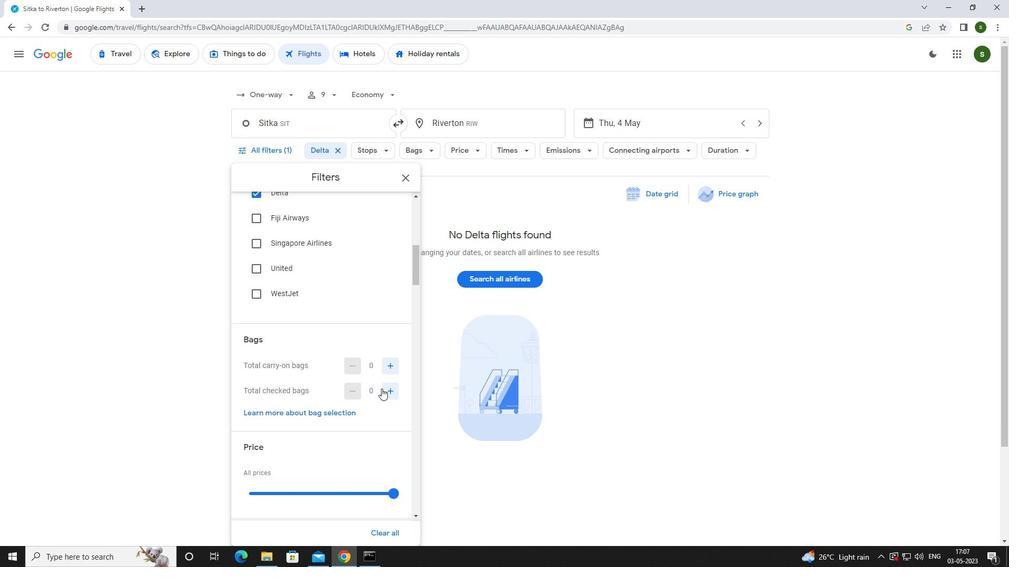 
Action: Mouse pressed left at (386, 390)
Screenshot: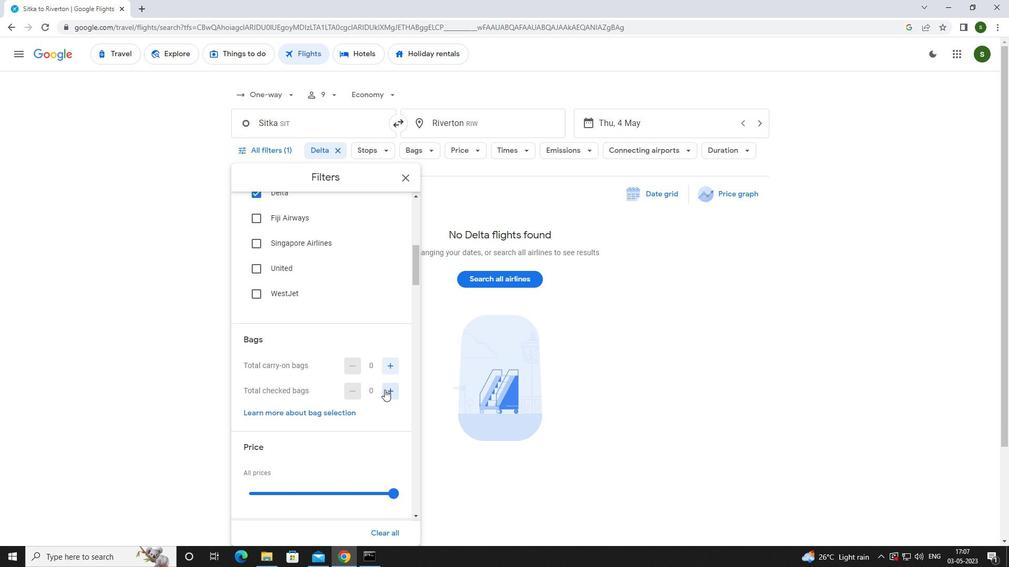 
Action: Mouse pressed left at (386, 390)
Screenshot: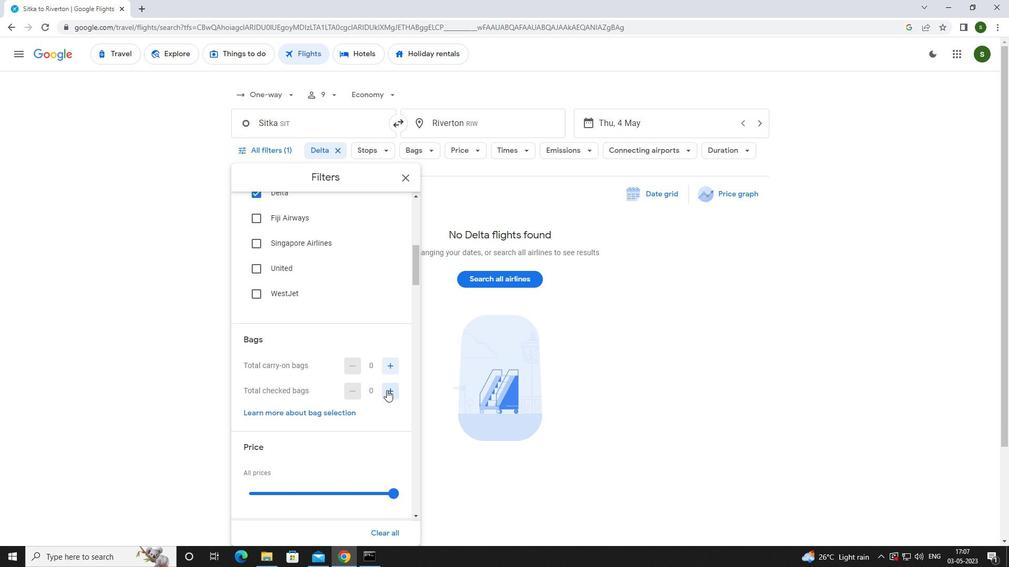 
Action: Mouse pressed left at (386, 390)
Screenshot: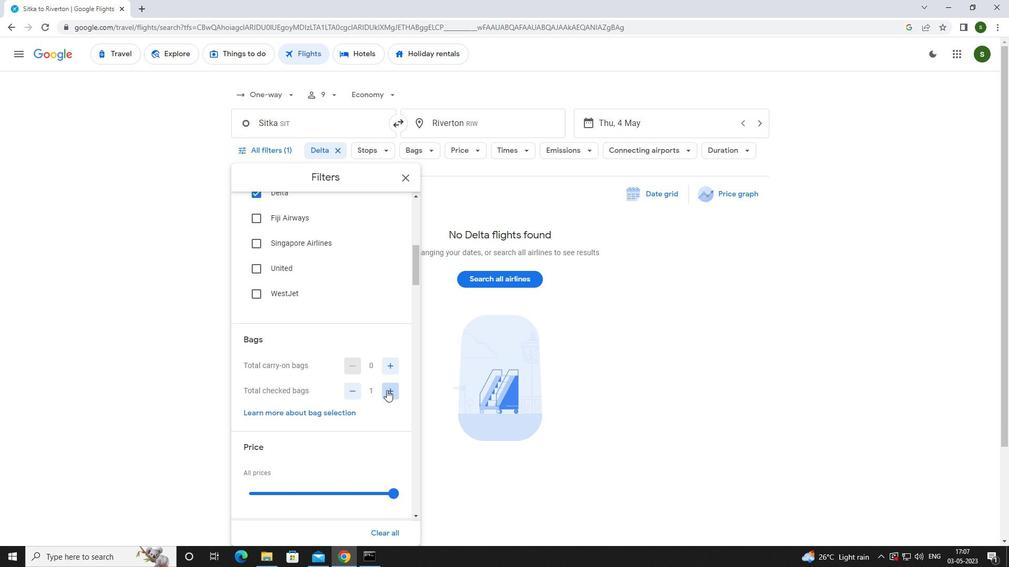 
Action: Mouse pressed left at (386, 390)
Screenshot: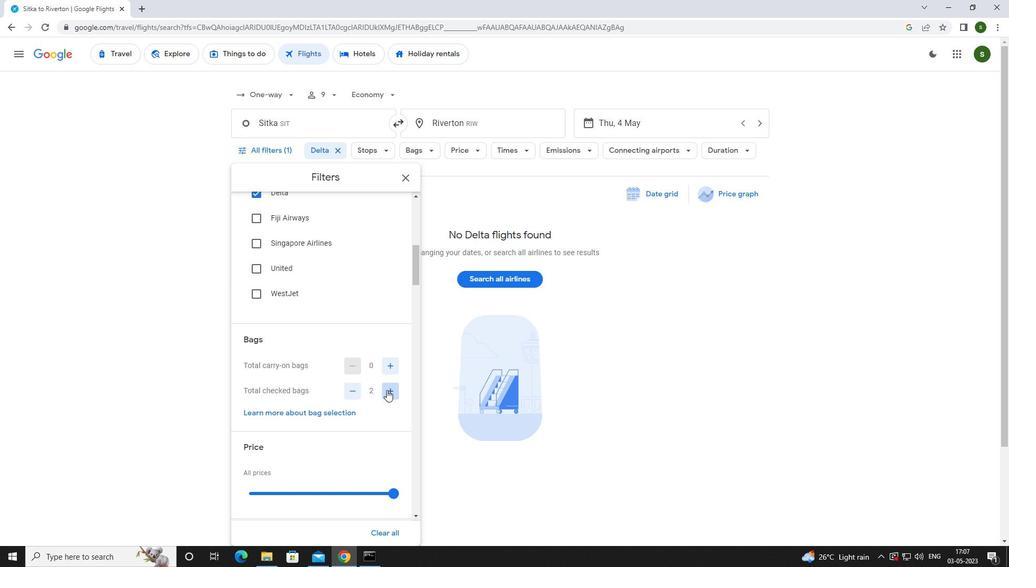 
Action: Mouse pressed left at (386, 390)
Screenshot: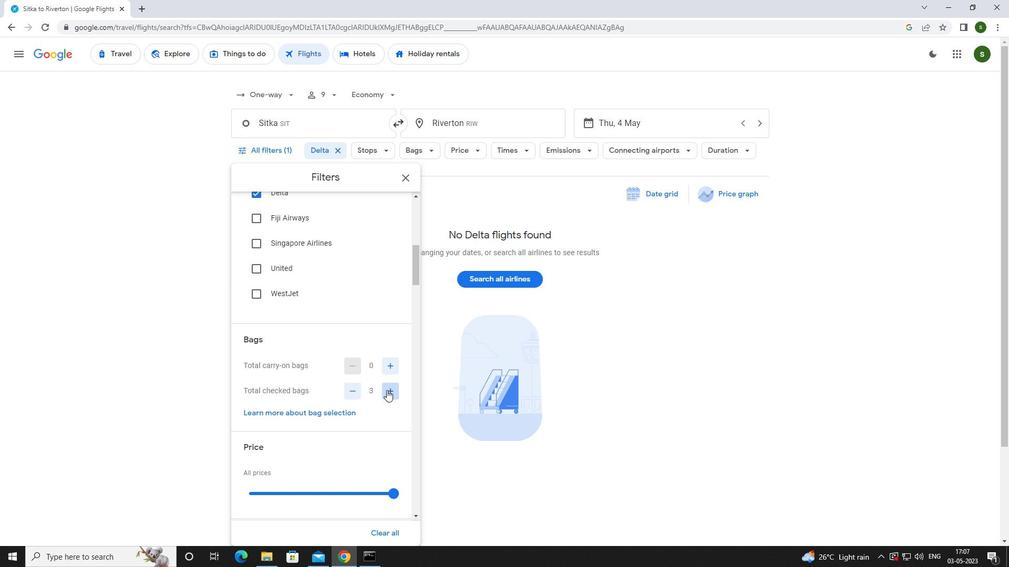 
Action: Mouse pressed left at (386, 390)
Screenshot: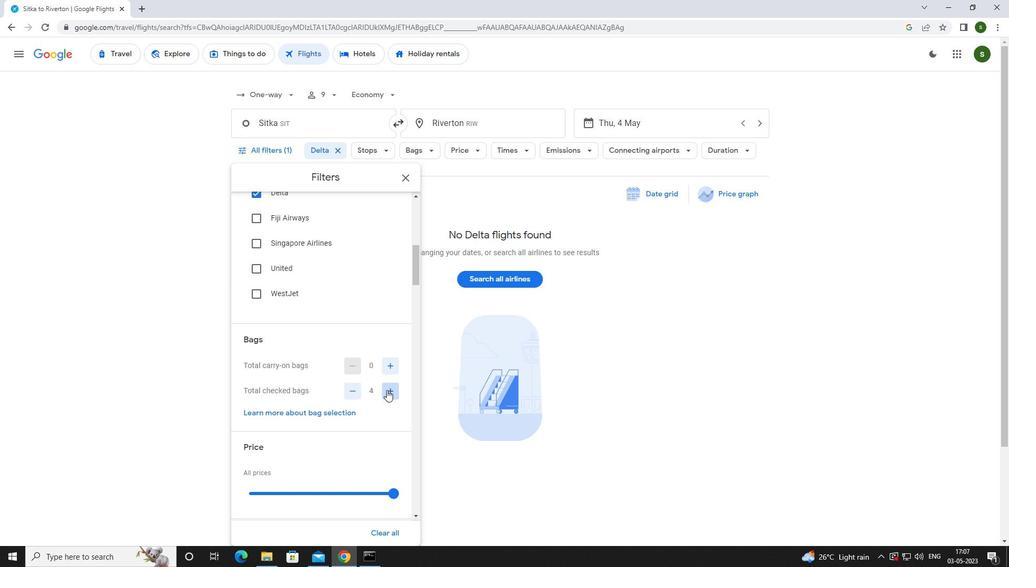 
Action: Mouse pressed left at (386, 390)
Screenshot: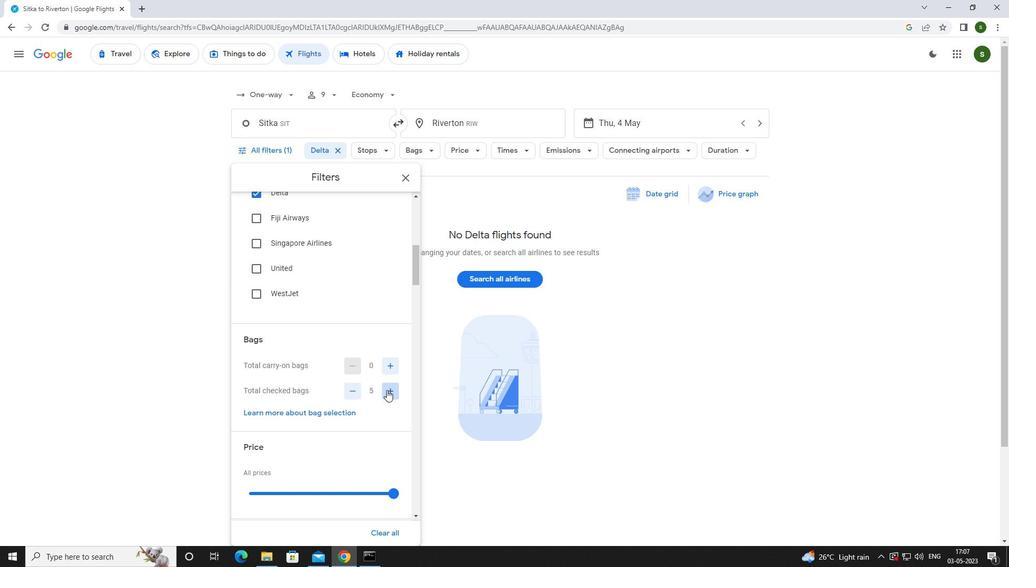 
Action: Mouse pressed left at (386, 390)
Screenshot: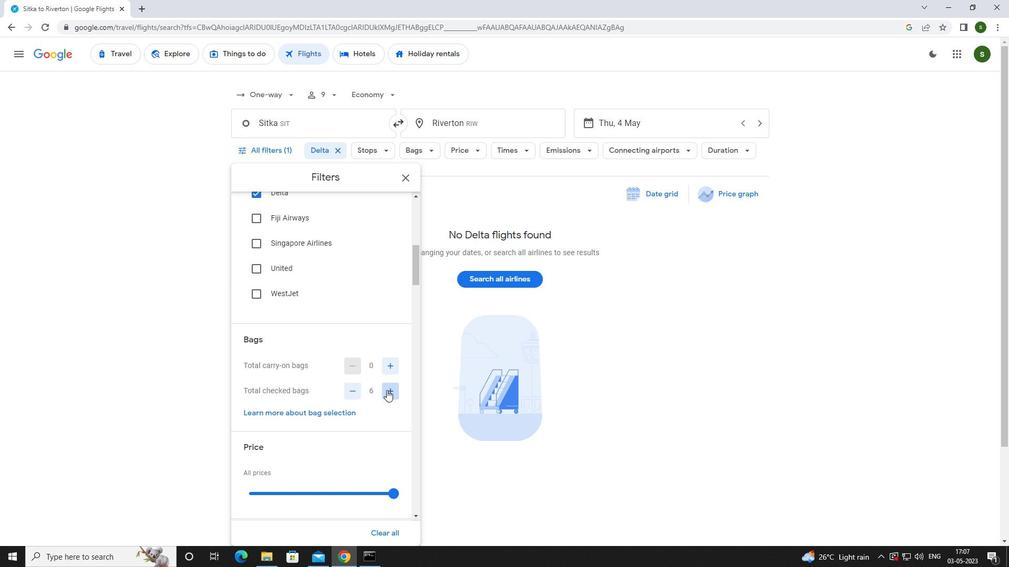 
Action: Mouse pressed left at (386, 390)
Screenshot: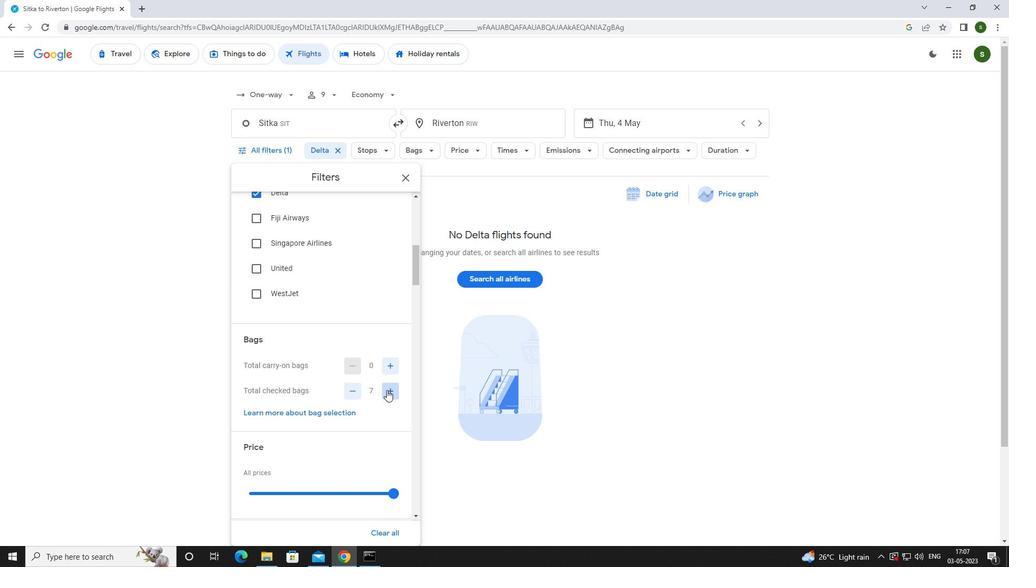 
Action: Mouse scrolled (386, 390) with delta (0, 0)
Screenshot: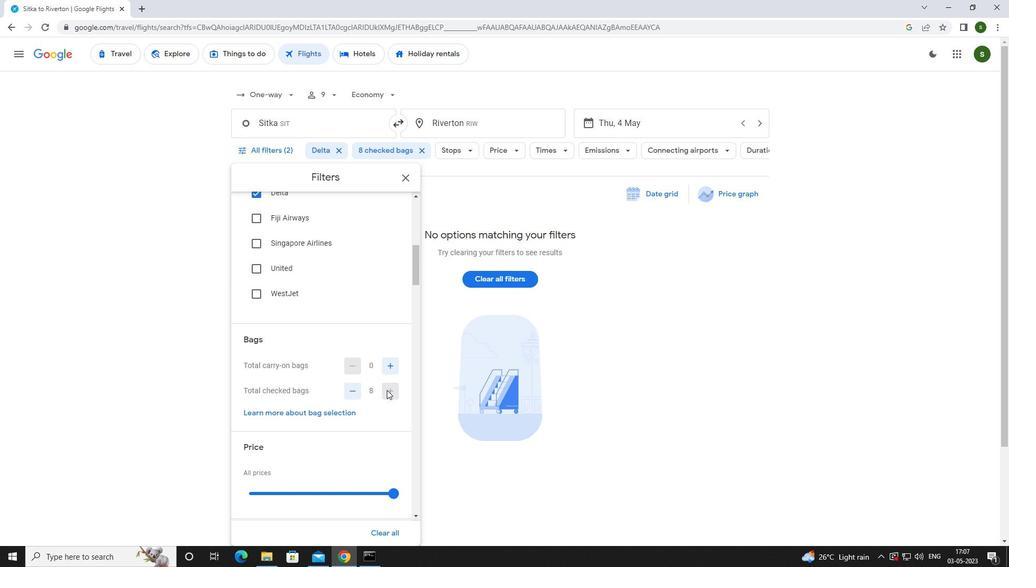
Action: Mouse scrolled (386, 390) with delta (0, 0)
Screenshot: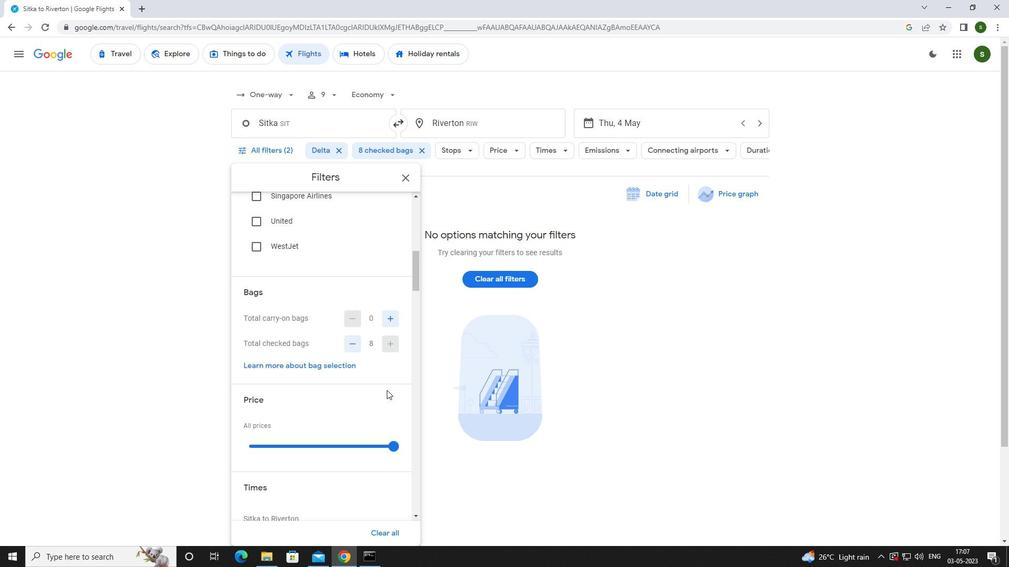 
Action: Mouse moved to (394, 385)
Screenshot: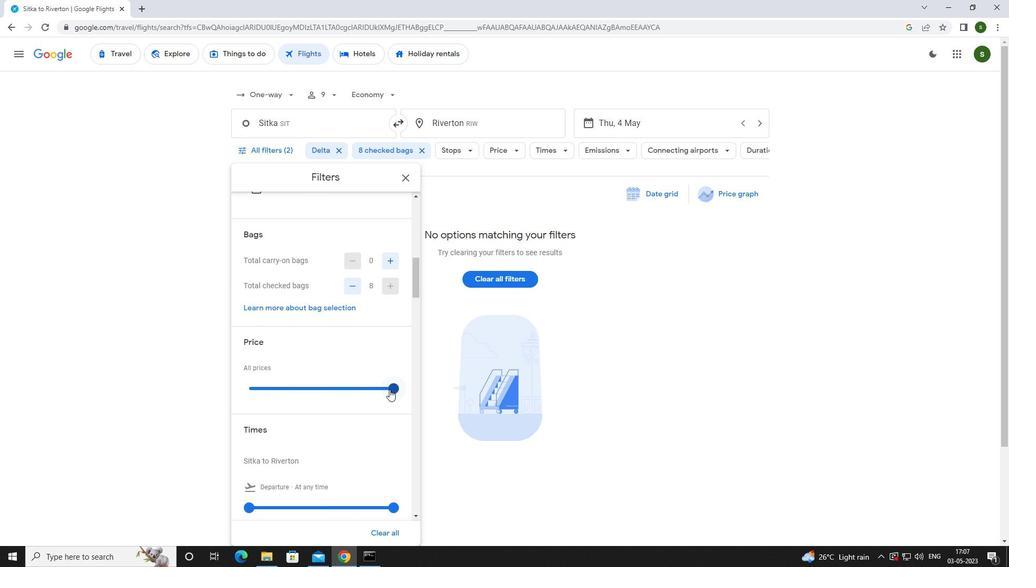 
Action: Mouse pressed left at (394, 385)
Screenshot: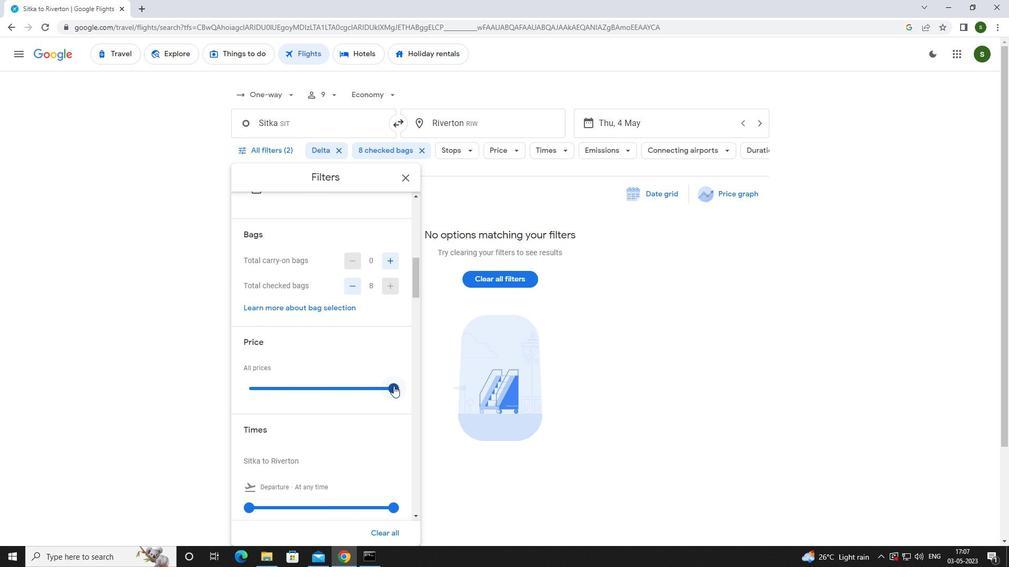 
Action: Mouse moved to (394, 385)
Screenshot: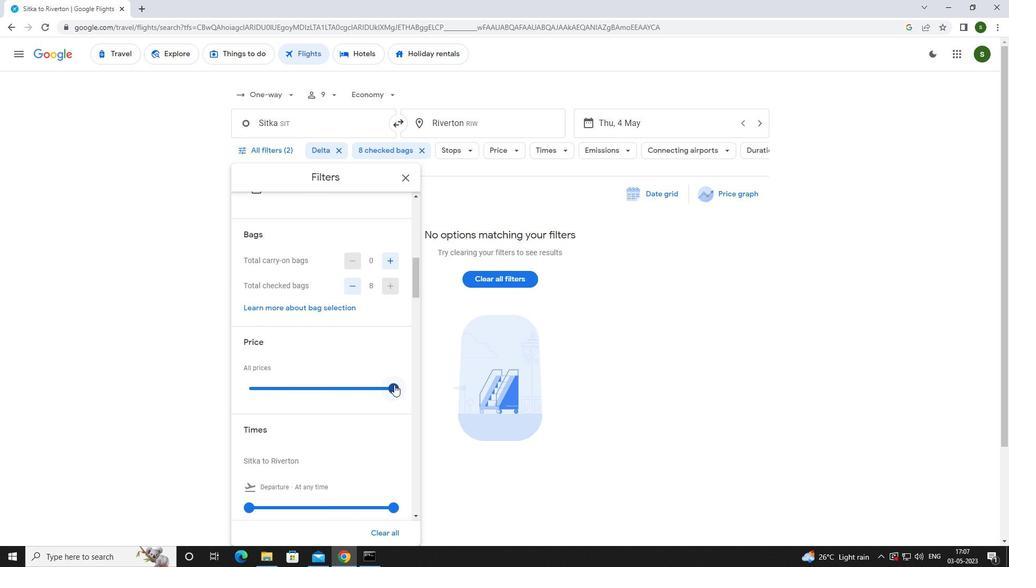 
Action: Mouse scrolled (394, 384) with delta (0, 0)
Screenshot: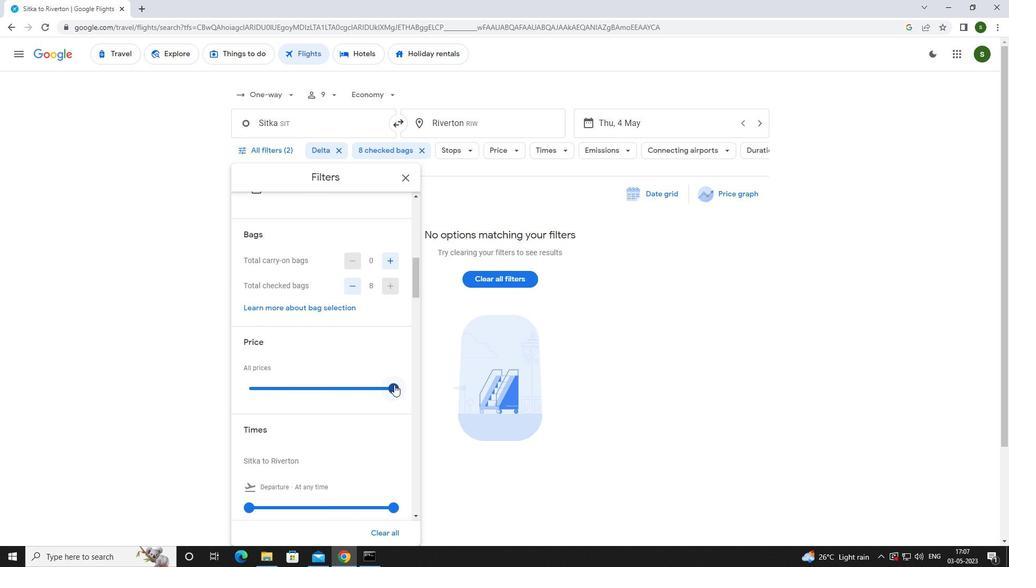 
Action: Mouse scrolled (394, 384) with delta (0, 0)
Screenshot: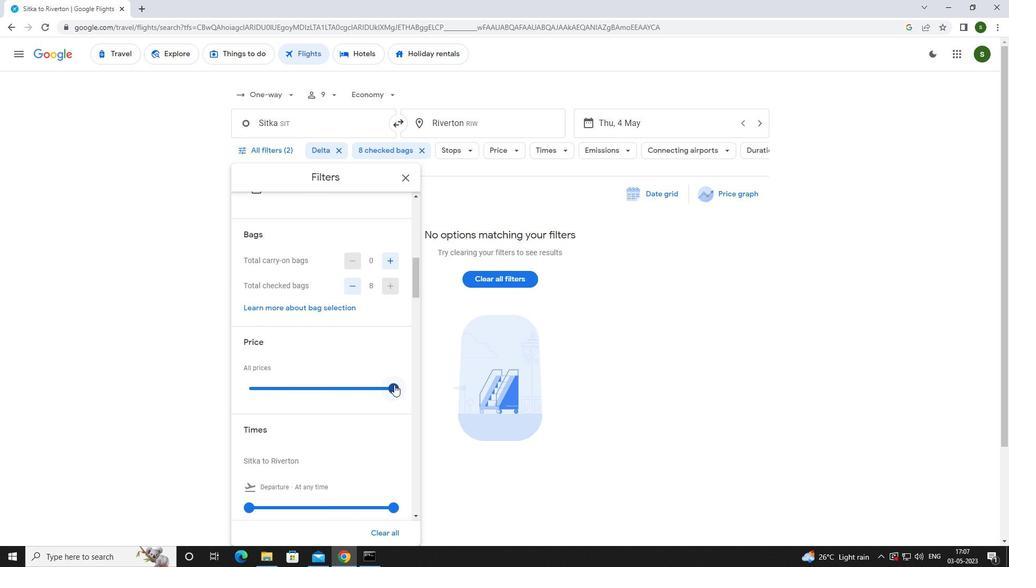 
Action: Mouse moved to (248, 402)
Screenshot: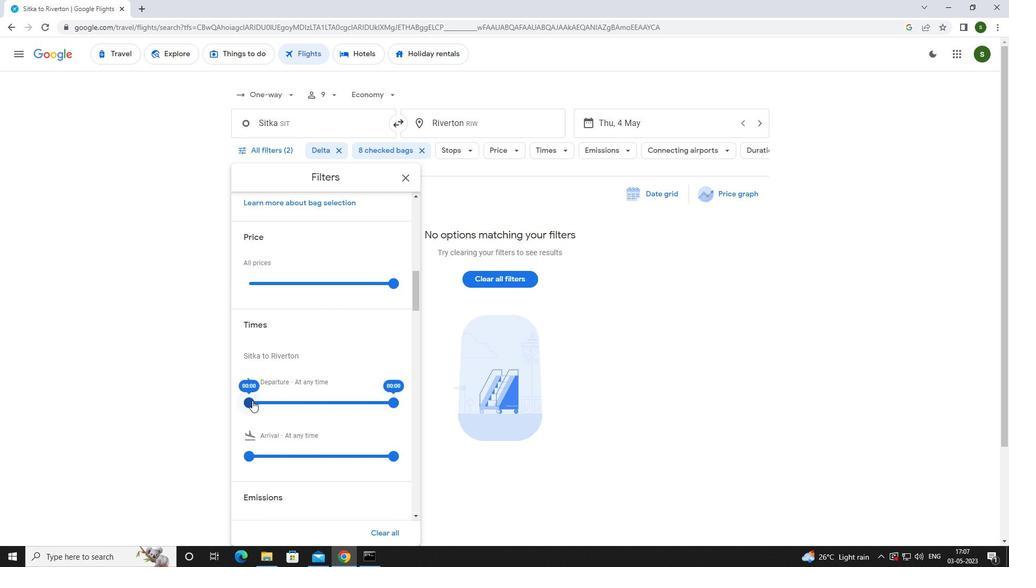 
Action: Mouse pressed left at (248, 402)
Screenshot: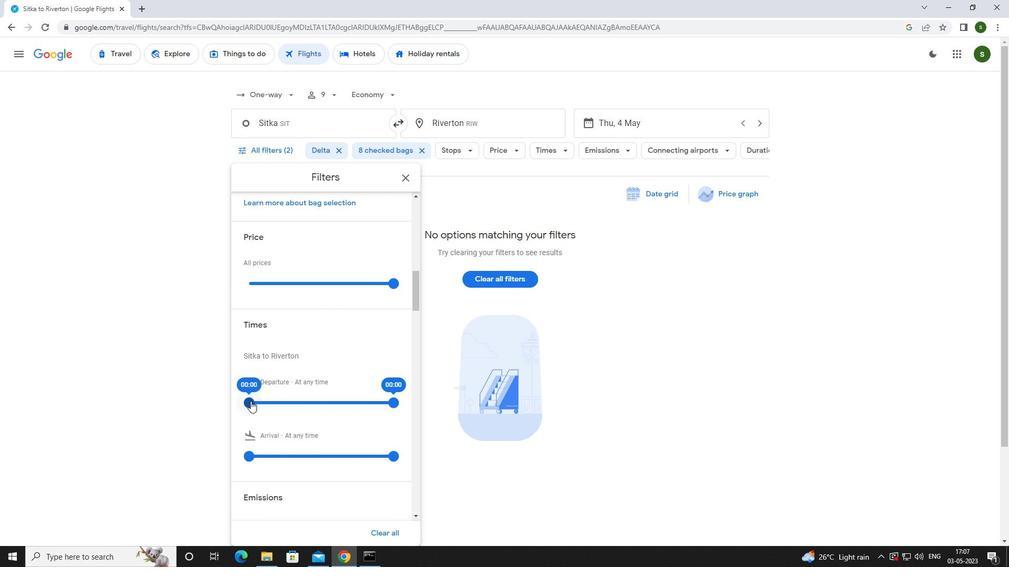 
Action: Mouse moved to (572, 381)
Screenshot: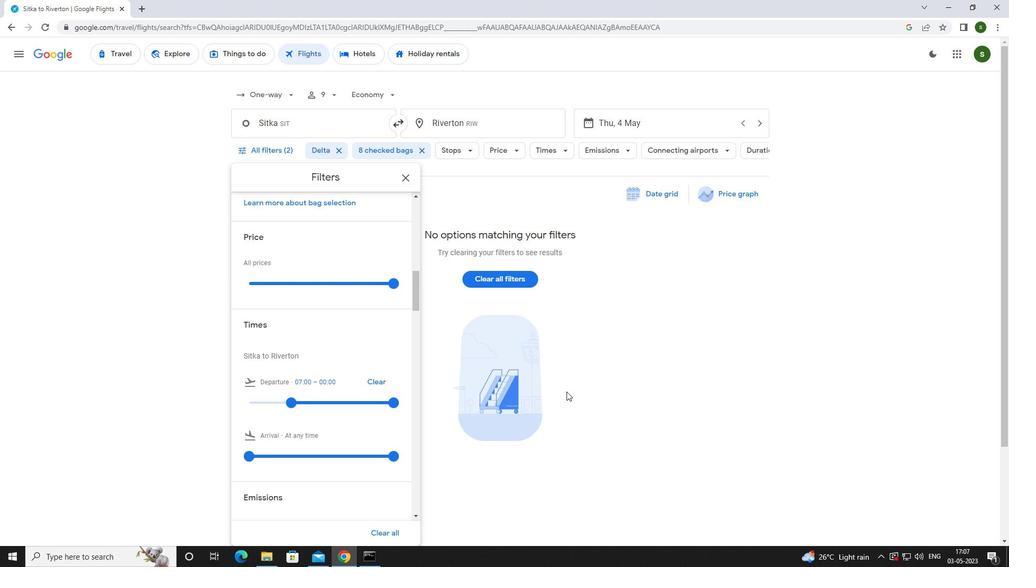 
Action: Mouse pressed left at (572, 381)
Screenshot: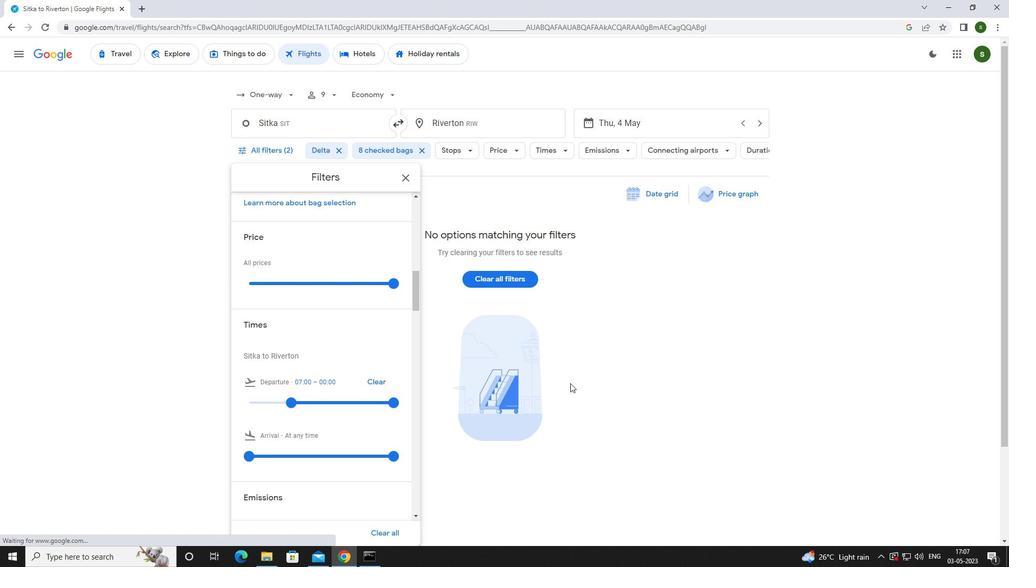 
Action: Mouse moved to (572, 381)
Screenshot: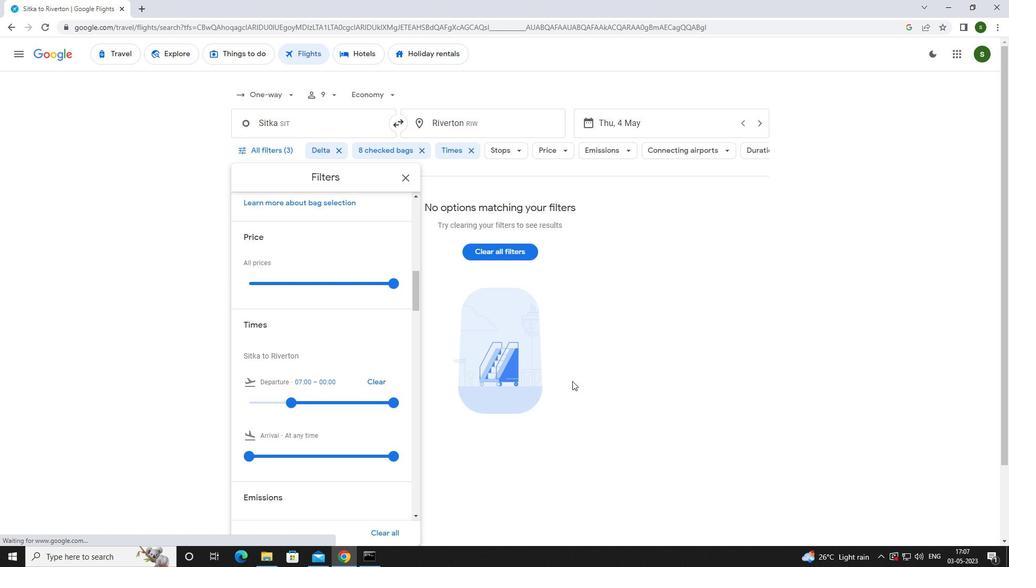 
